 Task: Look for space in Amherst Center, United States from 8th August, 2023 to 15th August, 2023 for 9 adults in price range Rs.10000 to Rs.14000. Place can be shared room with 5 bedrooms having 9 beds and 5 bathrooms. Property type can be house, flat, guest house. Amenities needed are: wifi, TV, free parkinig on premises, gym, breakfast. Booking option can be shelf check-in. Required host language is English.
Action: Mouse moved to (464, 94)
Screenshot: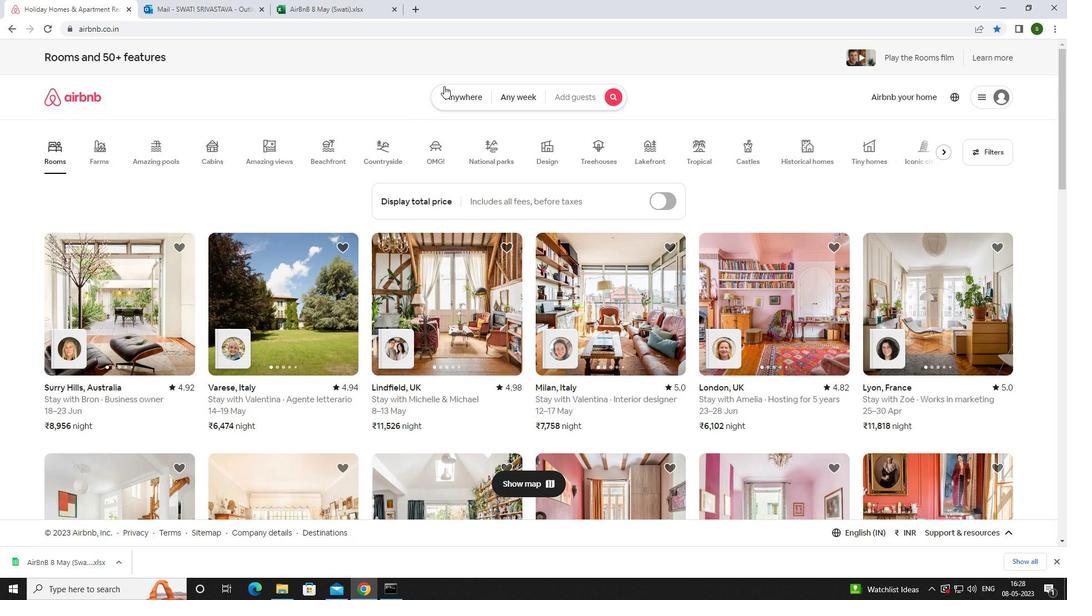 
Action: Mouse pressed left at (464, 94)
Screenshot: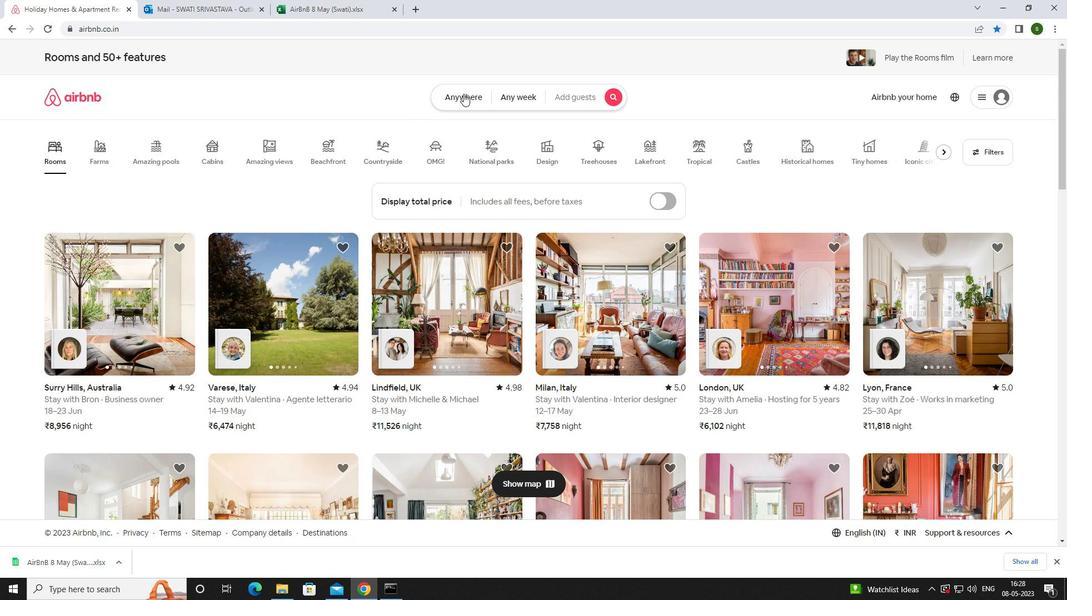 
Action: Mouse moved to (367, 136)
Screenshot: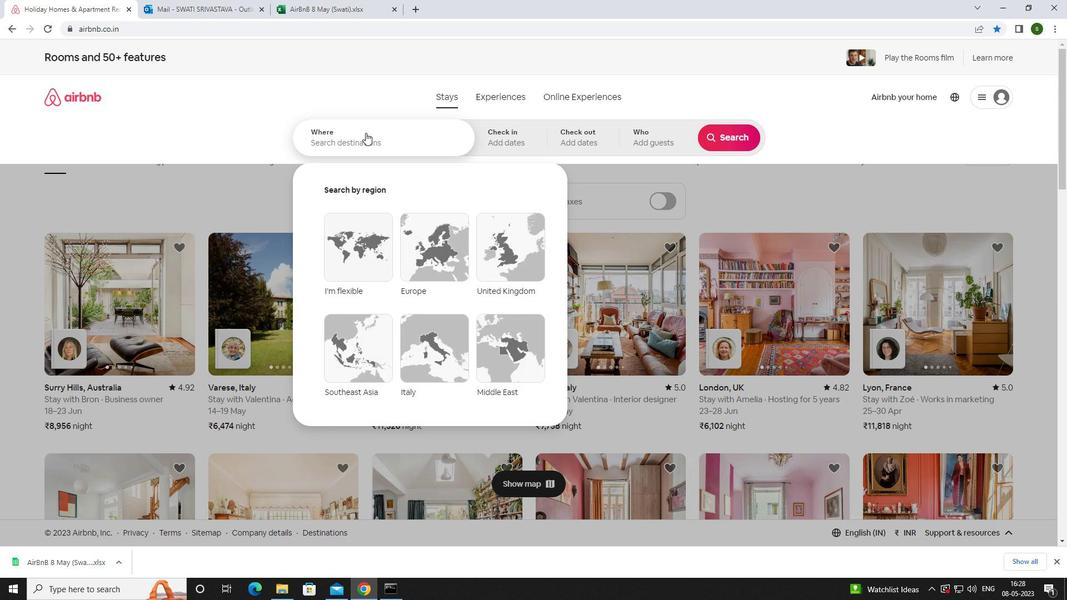 
Action: Mouse pressed left at (367, 136)
Screenshot: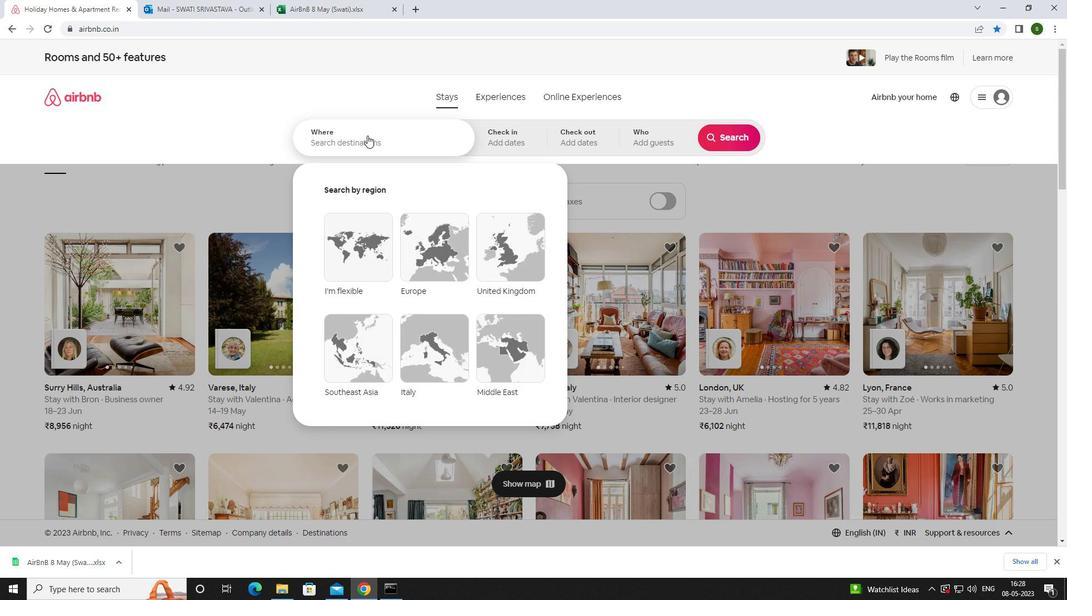 
Action: Key pressed <Key.caps_lock>a<Key.caps_lock>mherst<Key.space><Key.caps_lock>c<Key.caps_lock>enter,<Key.space><Key.caps_lock>u<Key.caps_lock>nited<Key.space><Key.caps_lock>s<Key.caps_lock>tates<Key.enter>
Screenshot: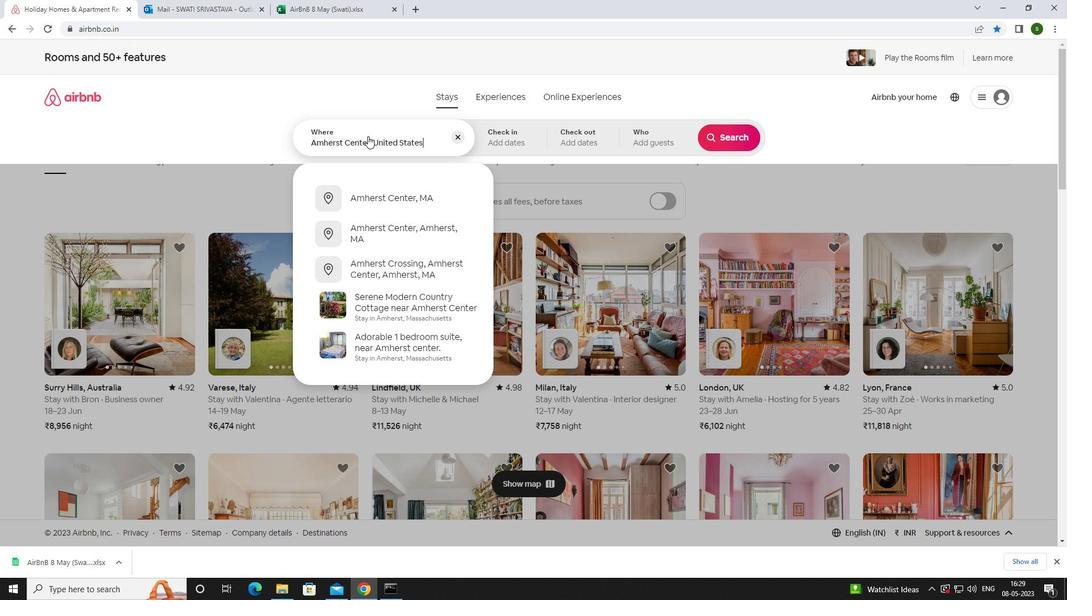 
Action: Mouse moved to (725, 225)
Screenshot: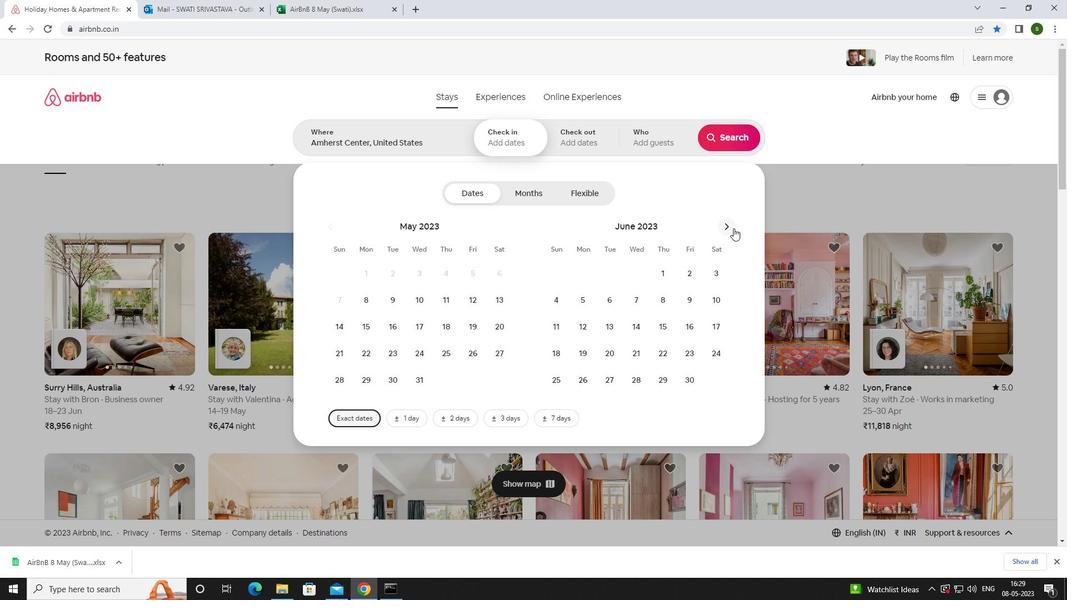 
Action: Mouse pressed left at (725, 225)
Screenshot: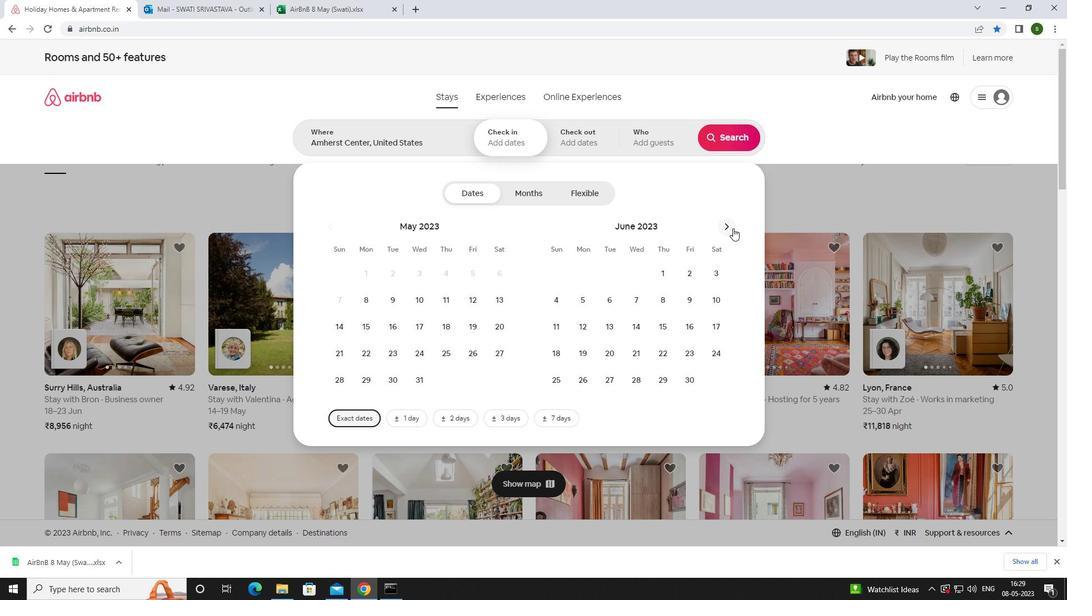
Action: Mouse pressed left at (725, 225)
Screenshot: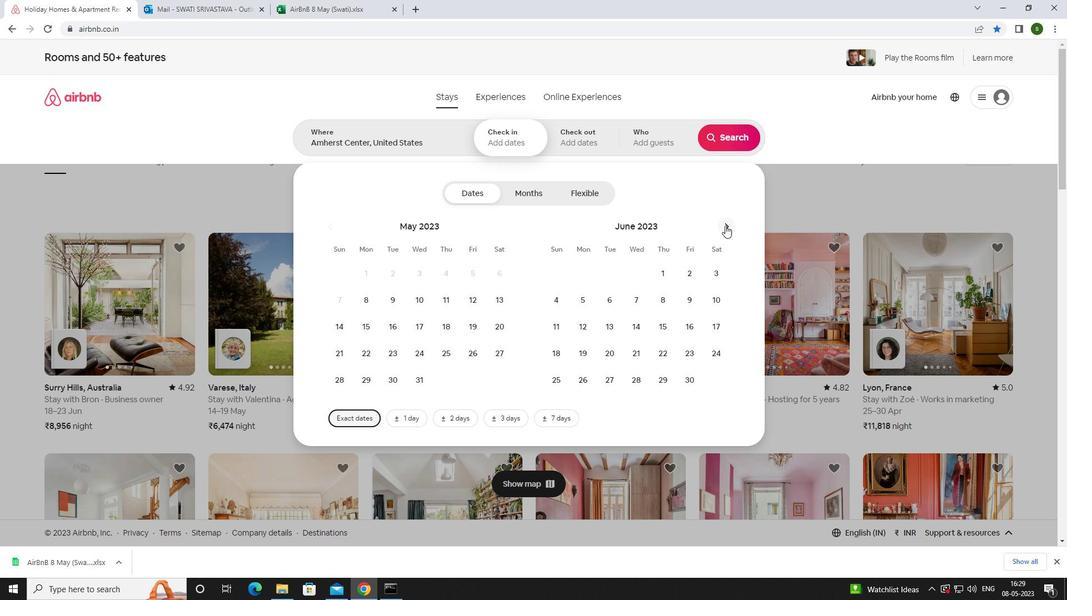 
Action: Mouse pressed left at (725, 225)
Screenshot: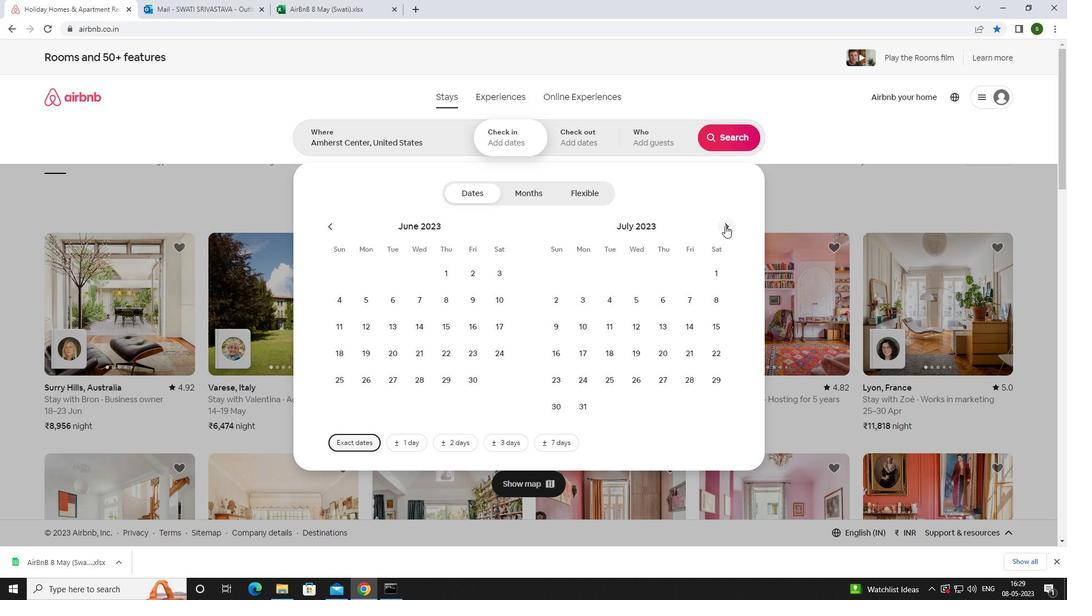 
Action: Mouse moved to (612, 306)
Screenshot: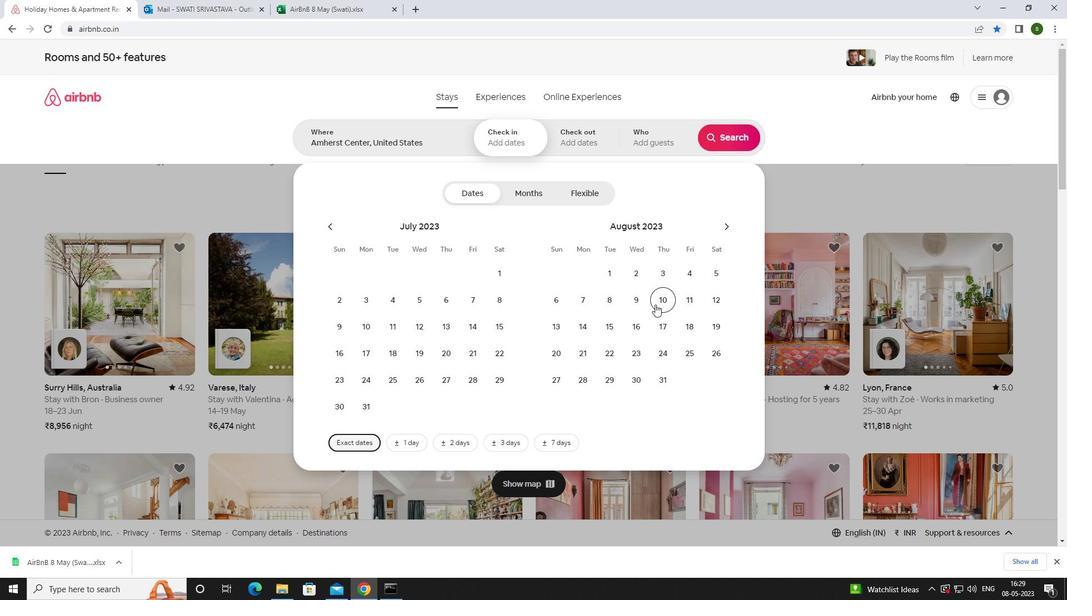 
Action: Mouse pressed left at (612, 306)
Screenshot: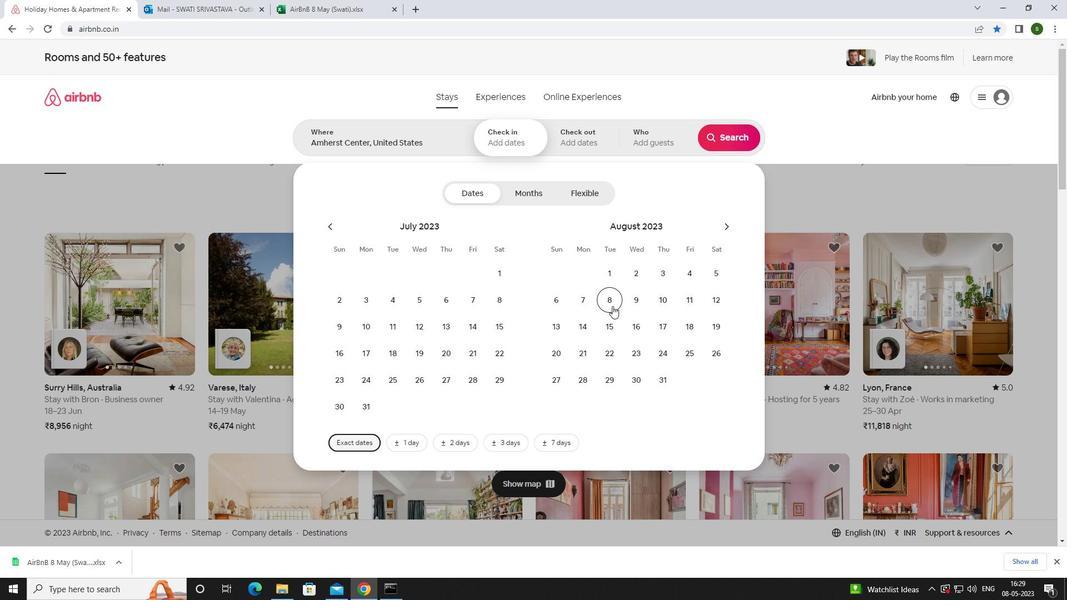 
Action: Mouse moved to (612, 329)
Screenshot: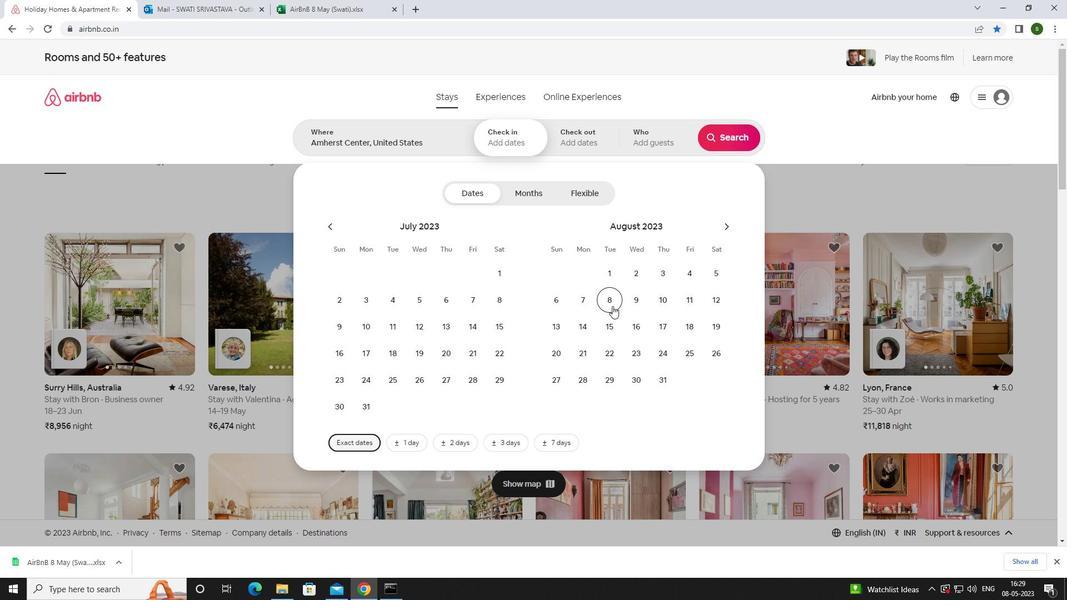 
Action: Mouse pressed left at (612, 329)
Screenshot: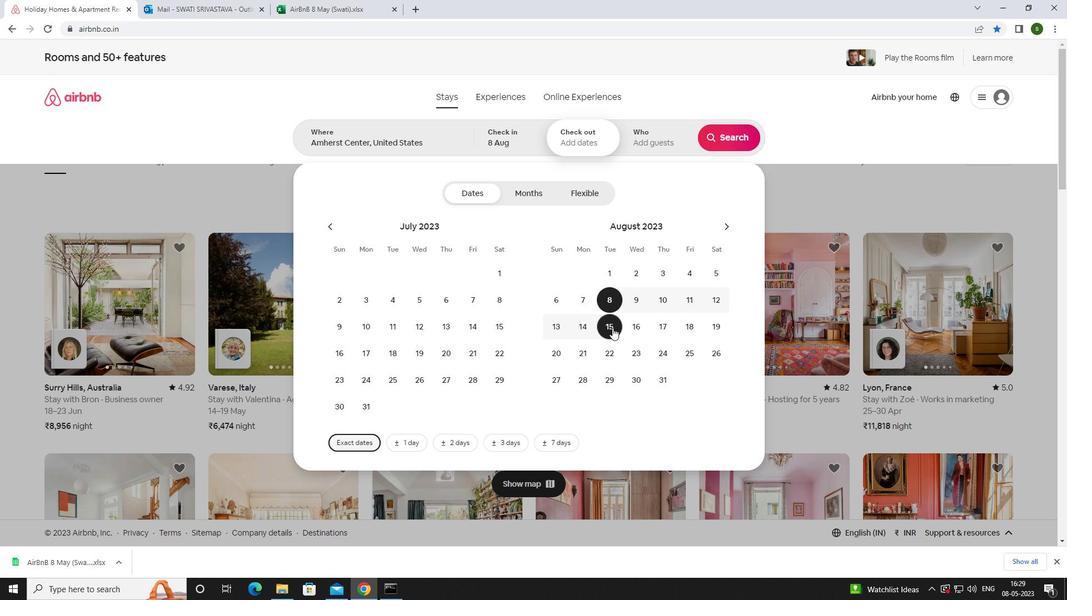 
Action: Mouse moved to (647, 140)
Screenshot: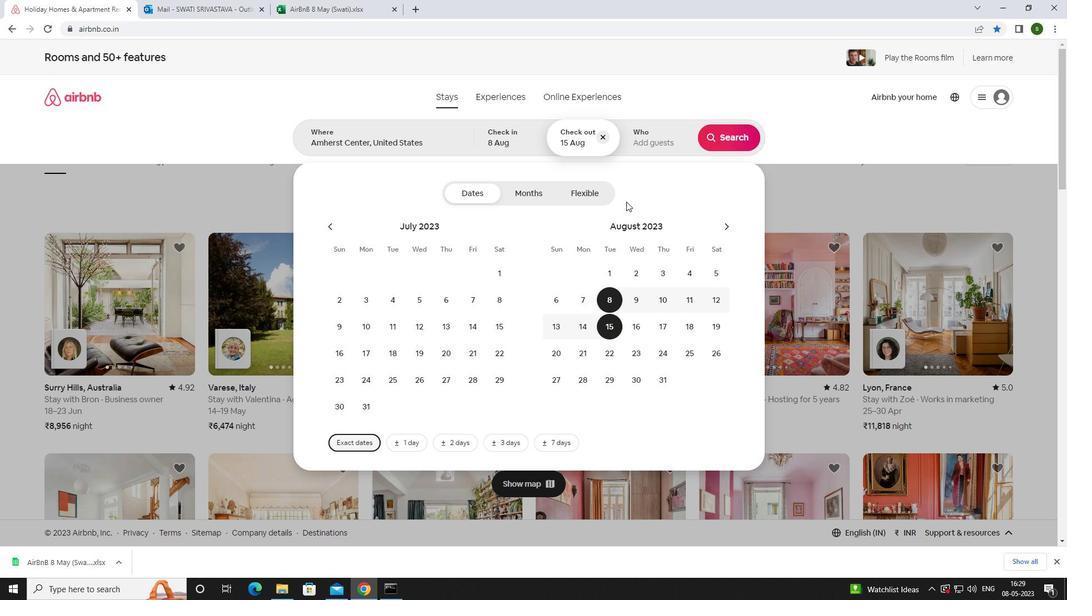 
Action: Mouse pressed left at (647, 140)
Screenshot: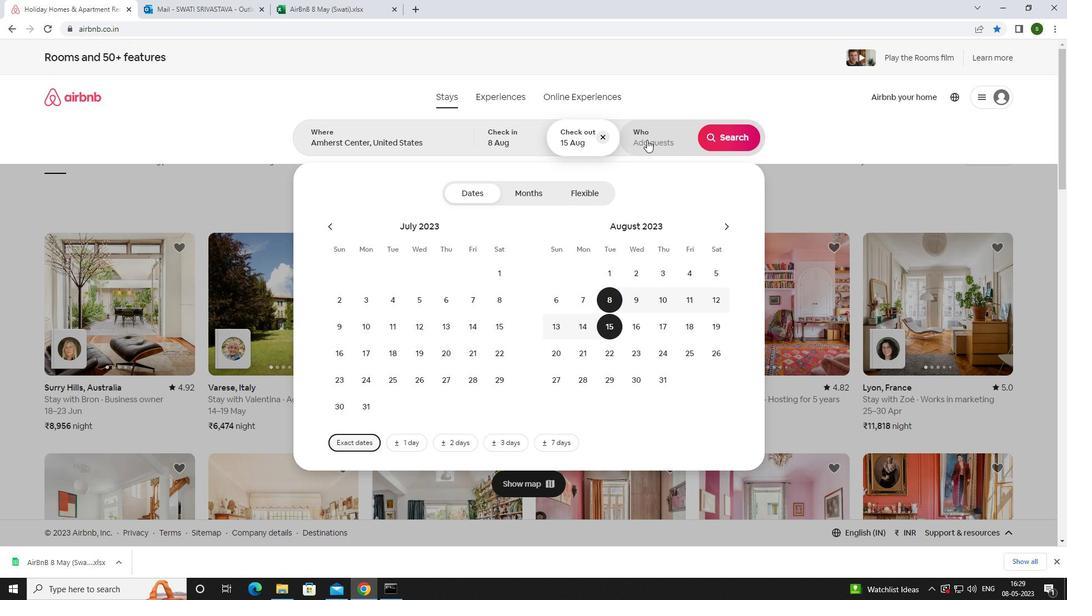 
Action: Mouse moved to (732, 198)
Screenshot: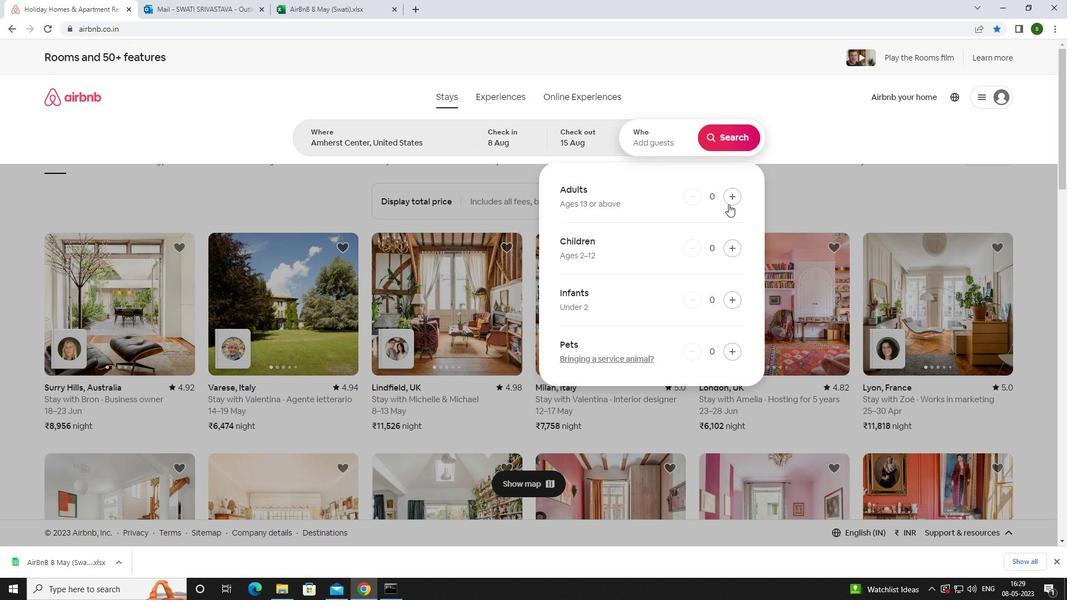 
Action: Mouse pressed left at (732, 198)
Screenshot: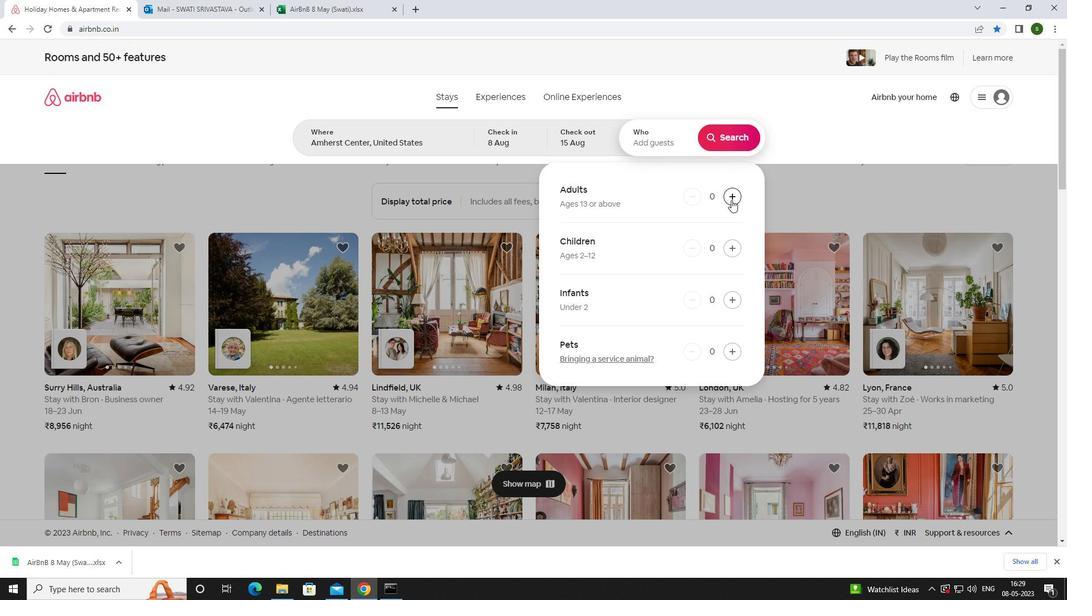 
Action: Mouse pressed left at (732, 198)
Screenshot: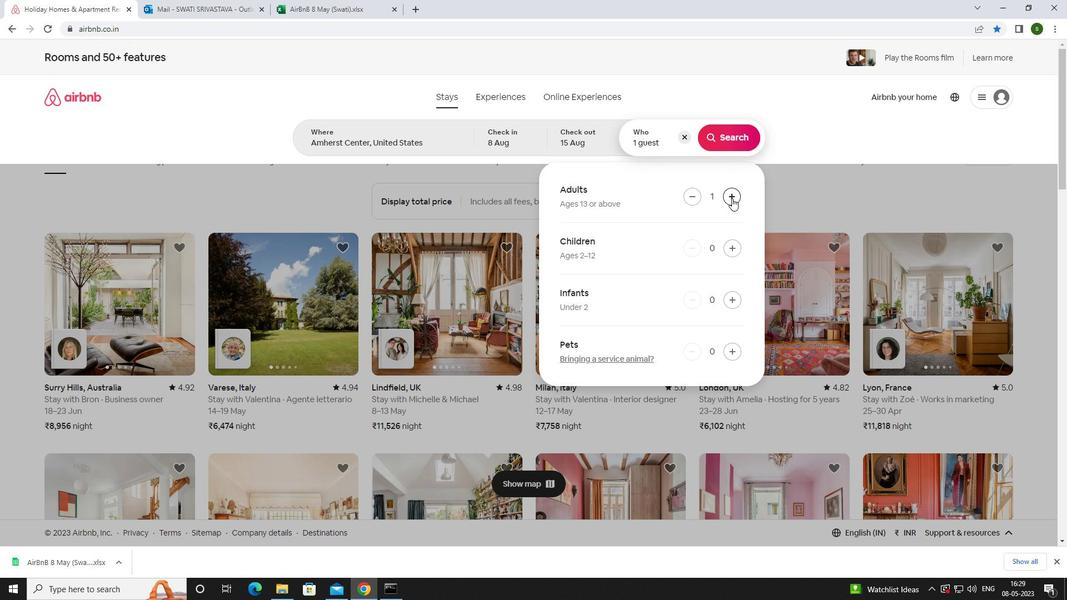
Action: Mouse pressed left at (732, 198)
Screenshot: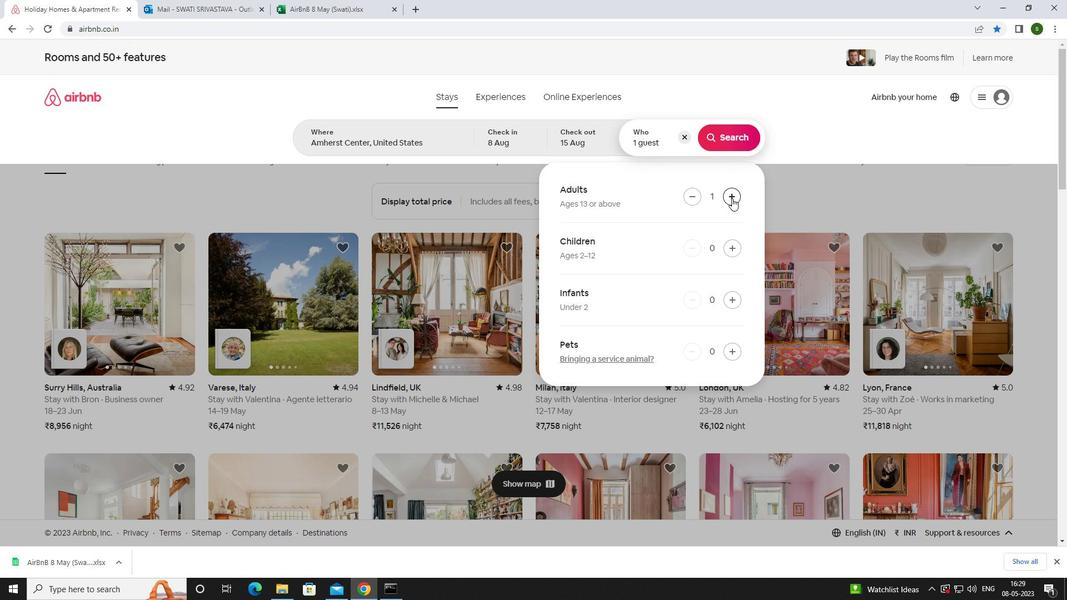 
Action: Mouse pressed left at (732, 198)
Screenshot: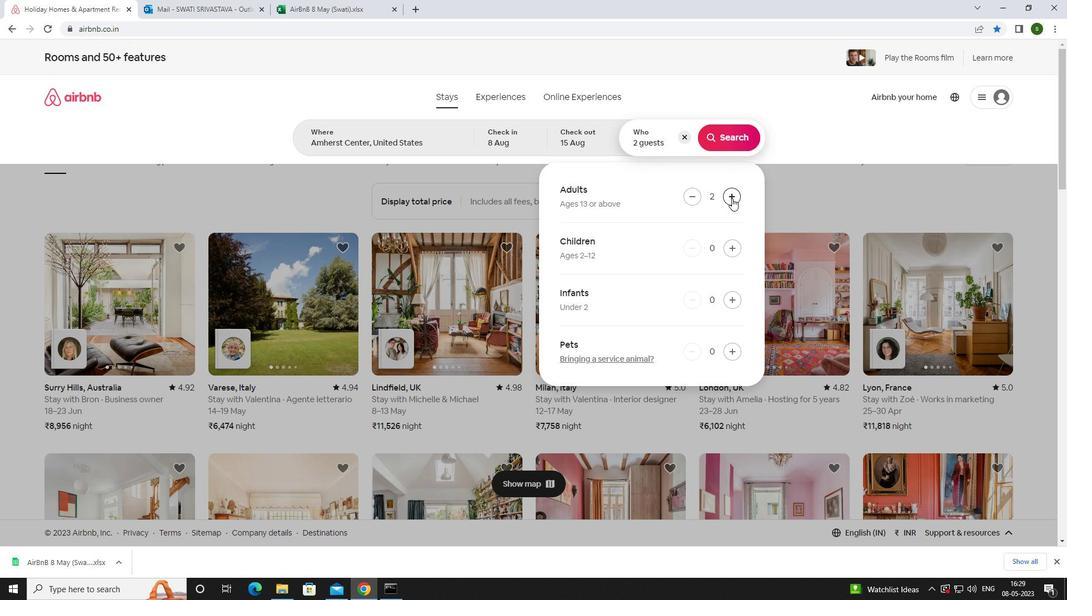 
Action: Mouse pressed left at (732, 198)
Screenshot: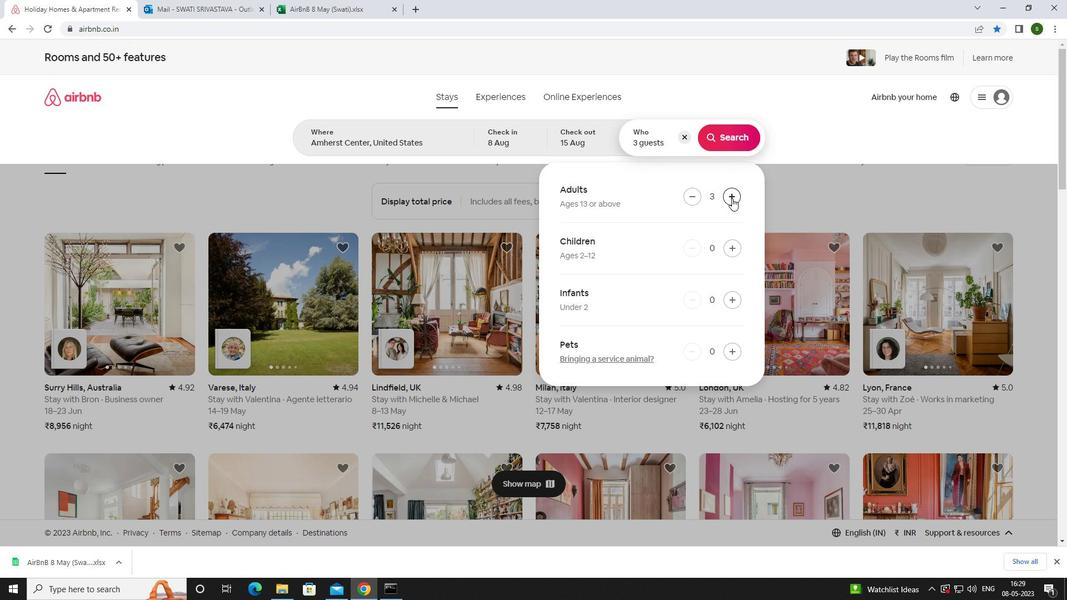 
Action: Mouse pressed left at (732, 198)
Screenshot: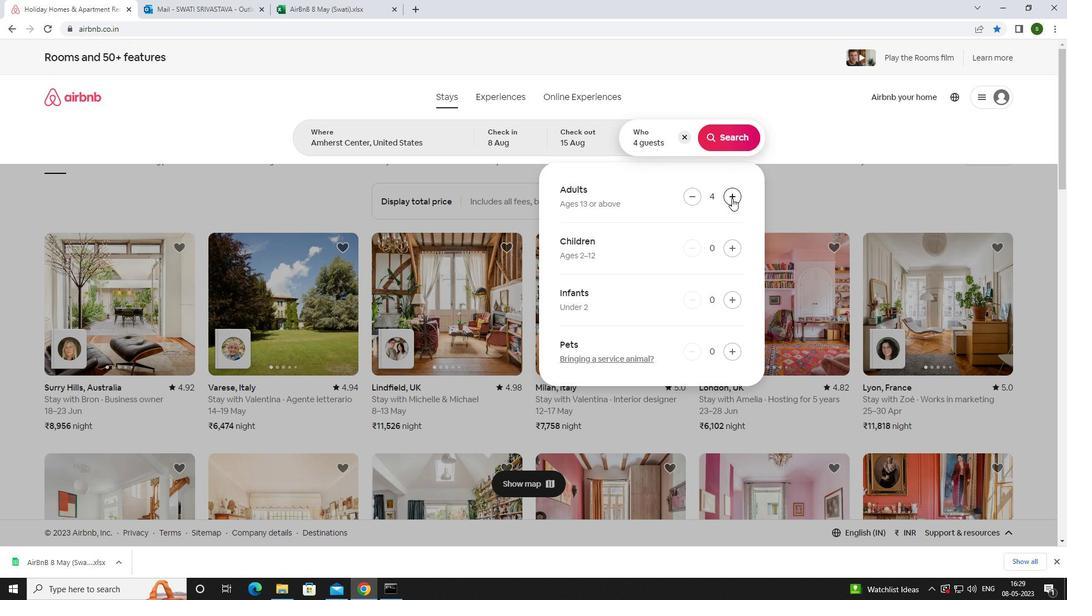 
Action: Mouse pressed left at (732, 198)
Screenshot: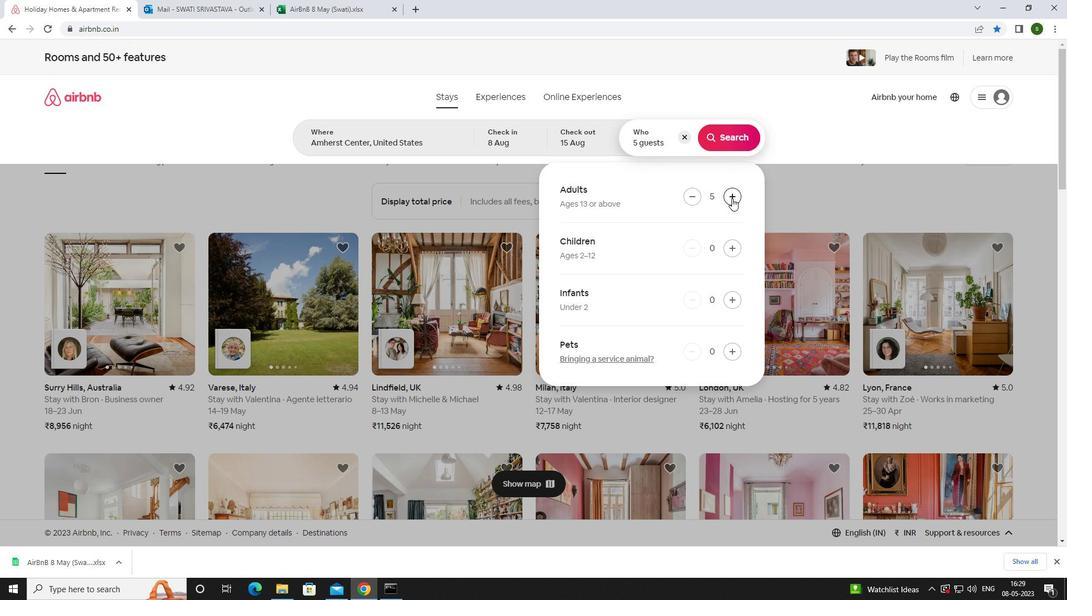 
Action: Mouse pressed left at (732, 198)
Screenshot: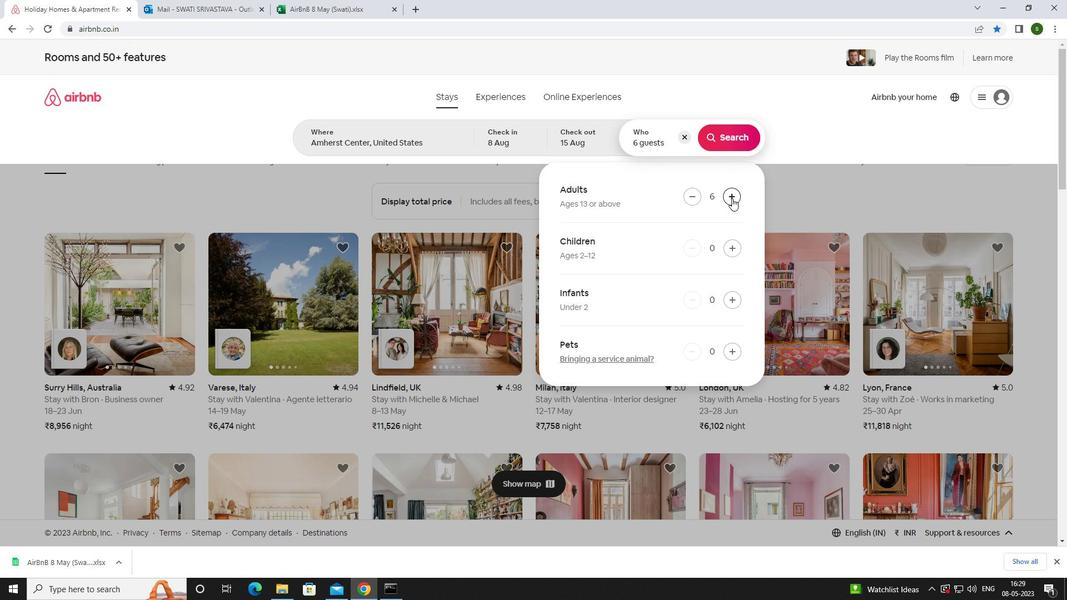 
Action: Mouse pressed left at (732, 198)
Screenshot: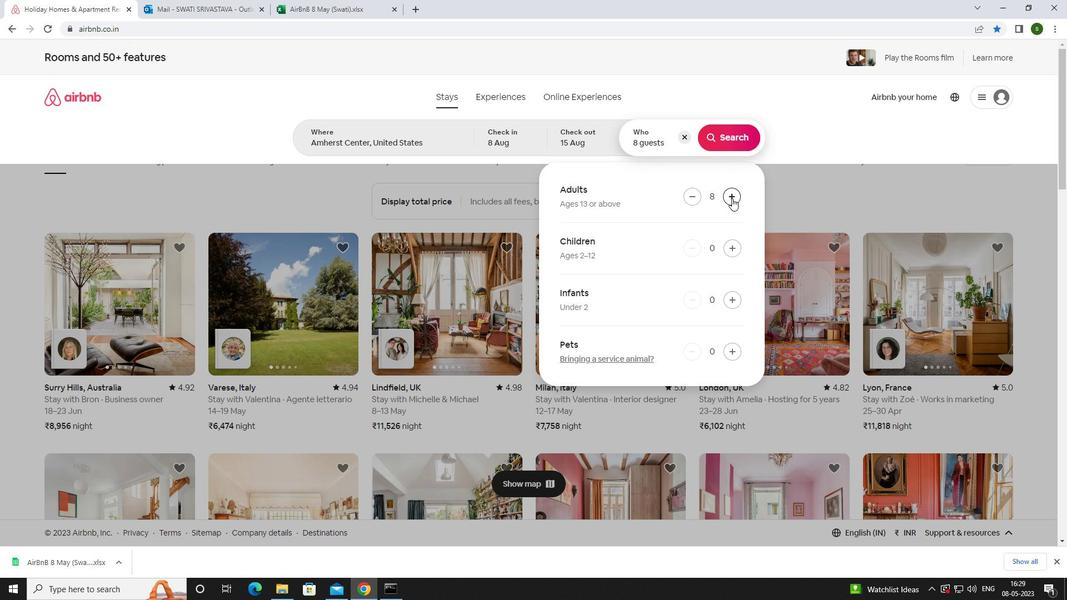 
Action: Mouse moved to (720, 131)
Screenshot: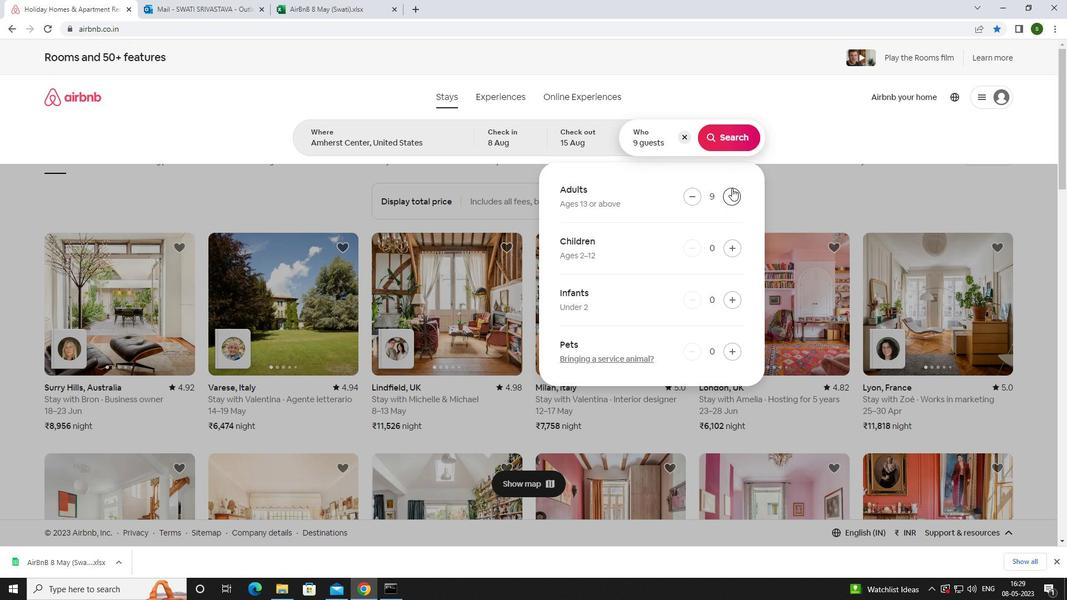 
Action: Mouse pressed left at (720, 131)
Screenshot: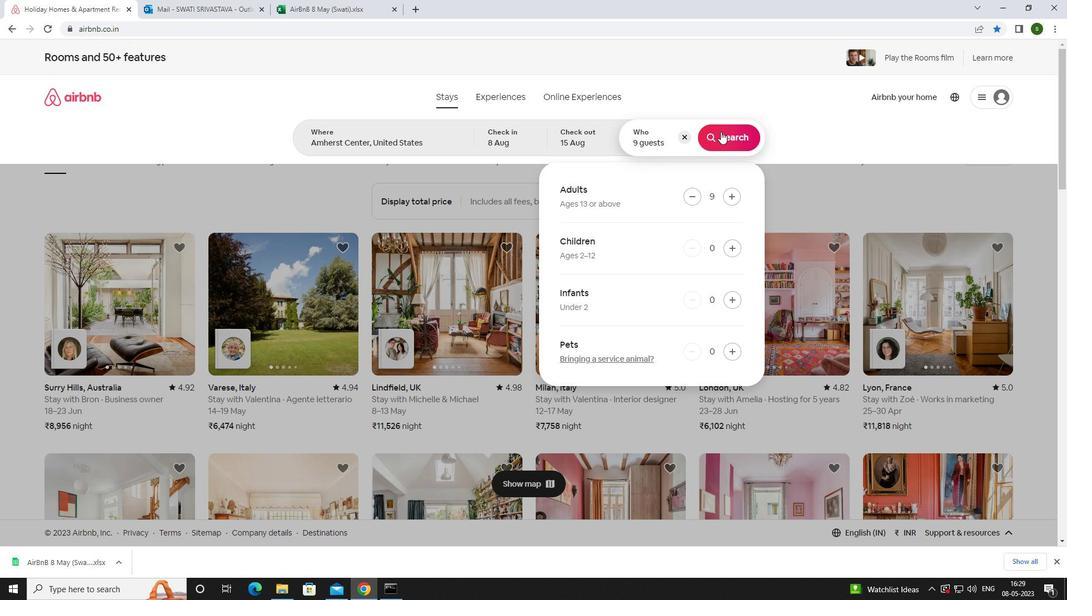 
Action: Mouse moved to (1023, 102)
Screenshot: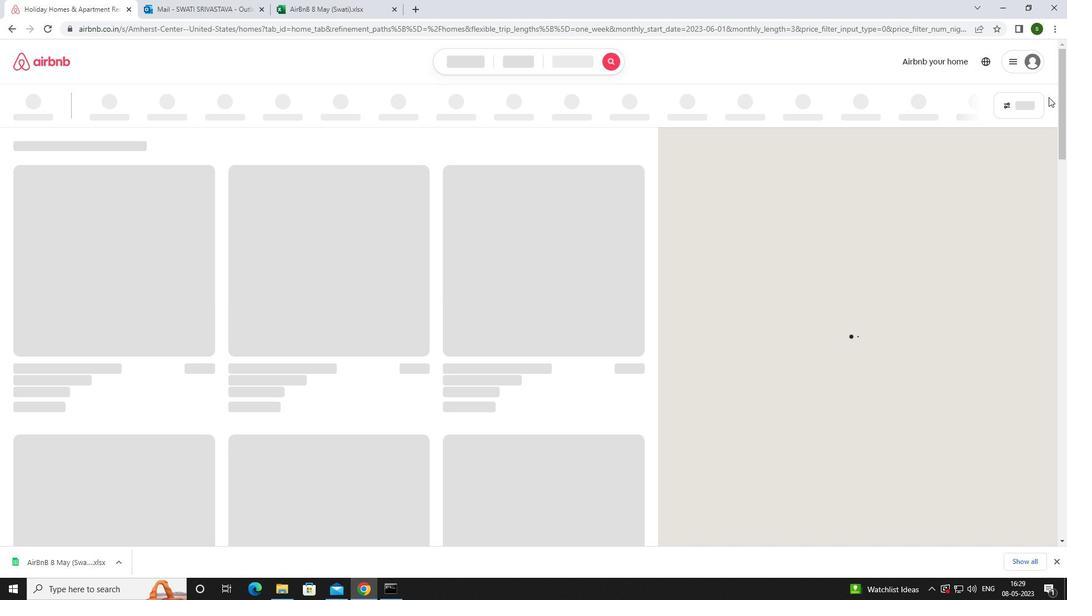 
Action: Mouse pressed left at (1023, 102)
Screenshot: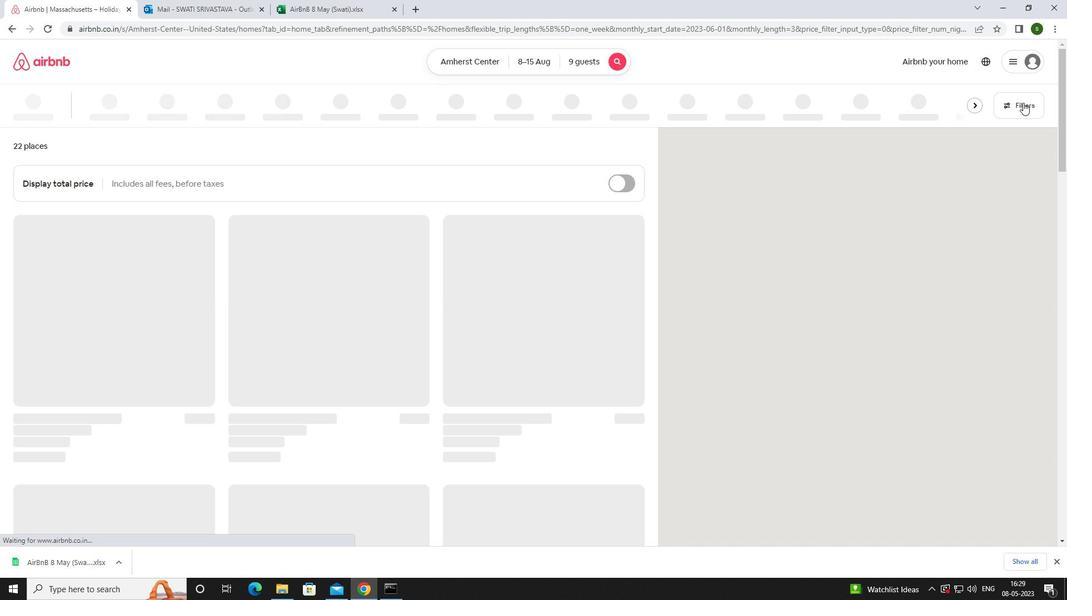 
Action: Mouse moved to (416, 381)
Screenshot: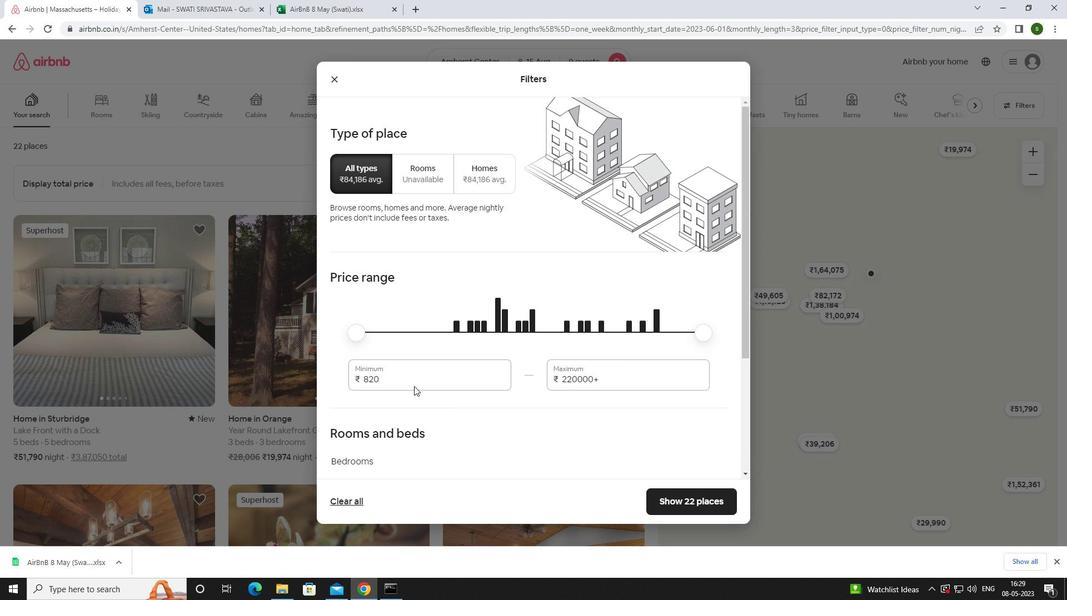 
Action: Mouse pressed left at (416, 381)
Screenshot: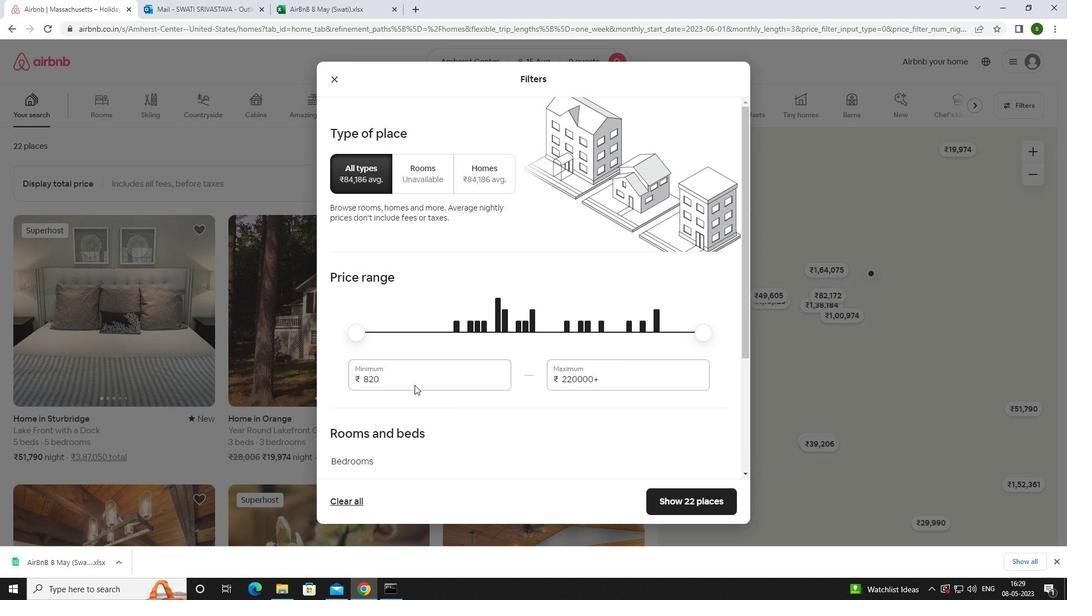 
Action: Mouse moved to (416, 381)
Screenshot: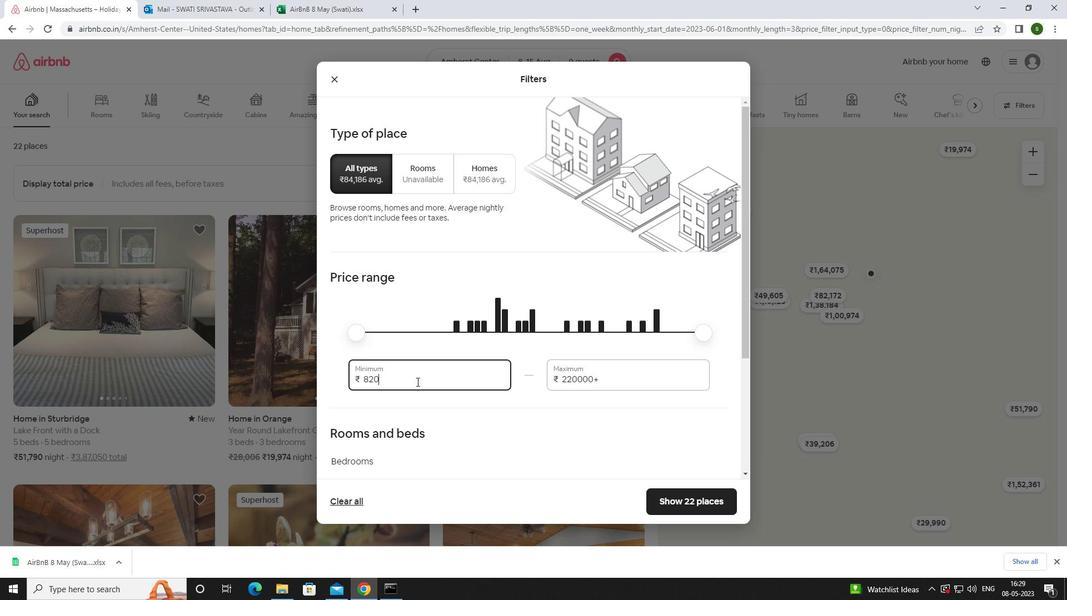 
Action: Key pressed <Key.backspace><Key.backspace><Key.backspace><Key.backspace>10000
Screenshot: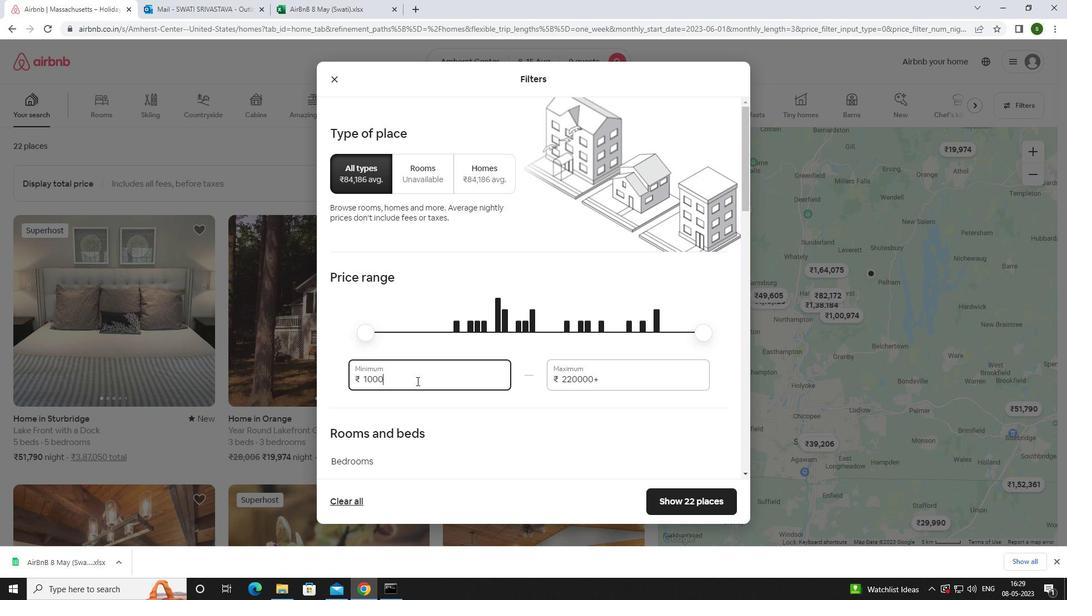 
Action: Mouse moved to (623, 381)
Screenshot: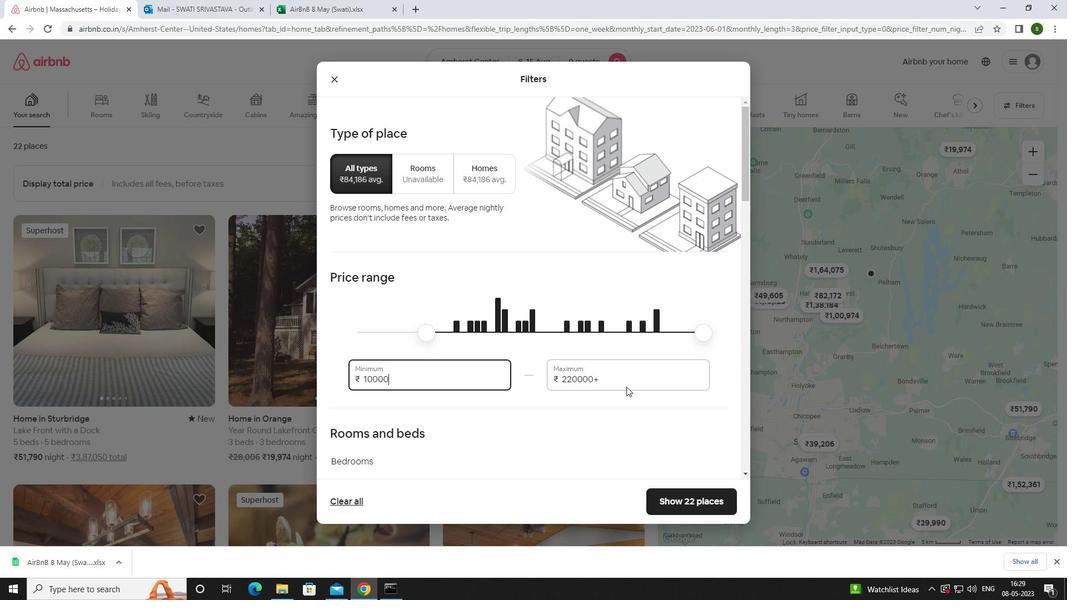 
Action: Mouse pressed left at (623, 381)
Screenshot: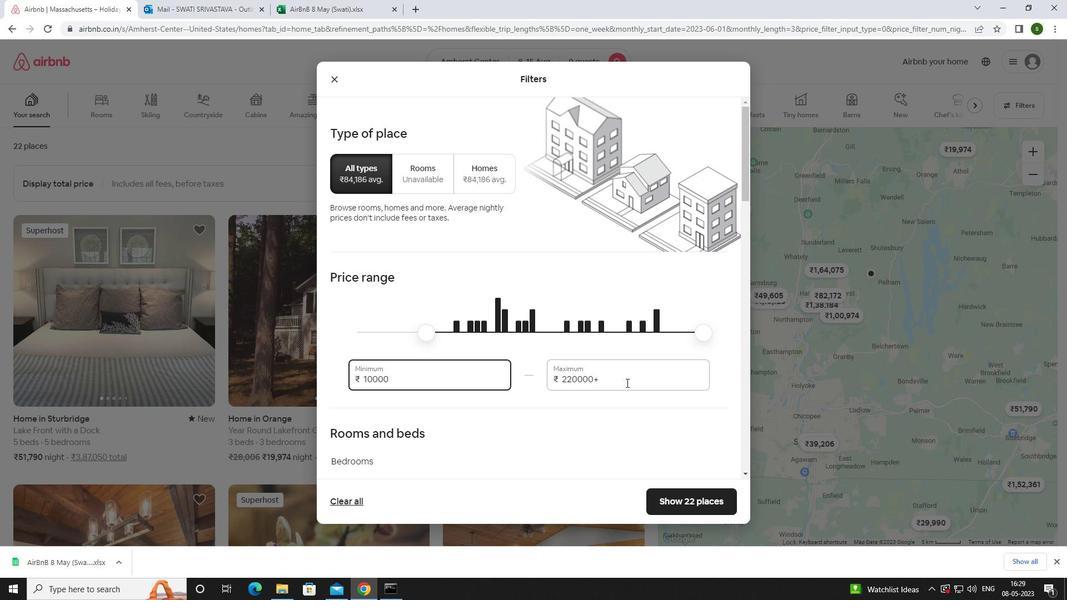 
Action: Mouse moved to (623, 381)
Screenshot: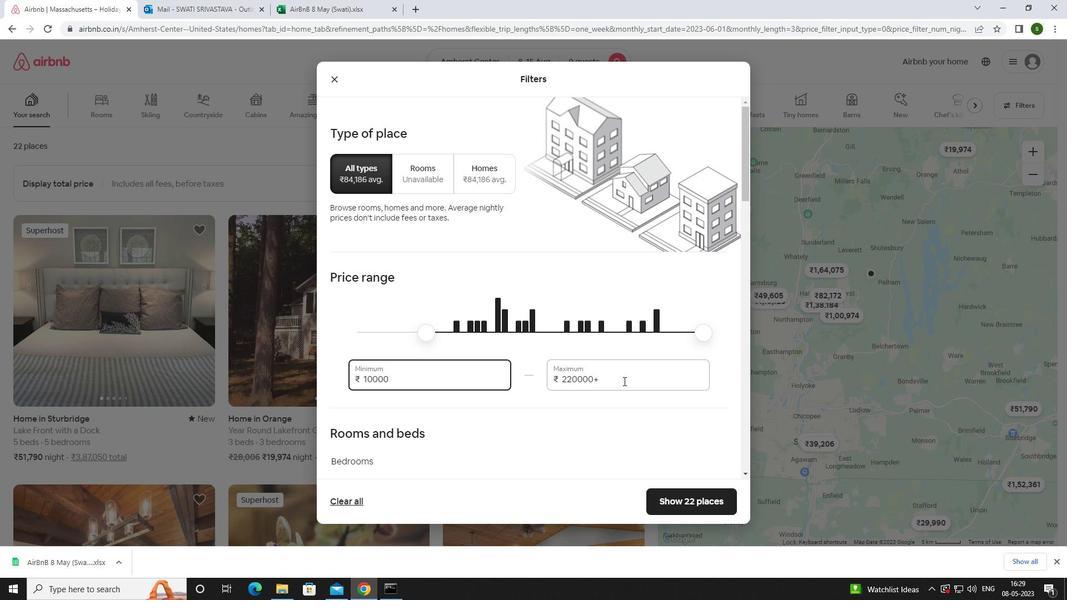 
Action: Key pressed <Key.backspace><Key.backspace><Key.backspace><Key.backspace><Key.backspace><Key.backspace><Key.backspace><Key.backspace><Key.backspace><Key.backspace><Key.backspace><Key.backspace>14000
Screenshot: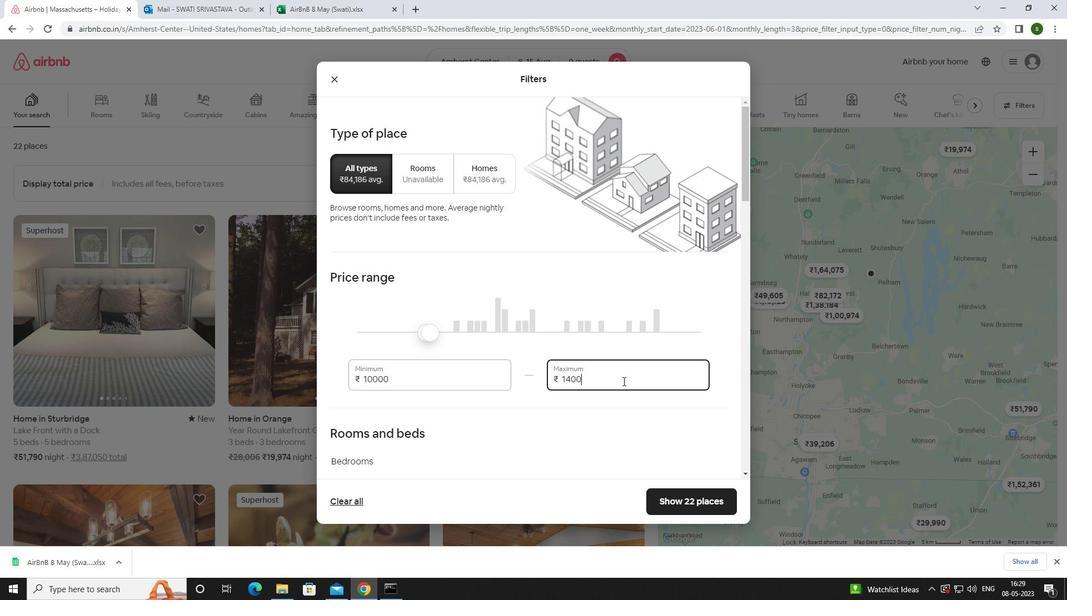 
Action: Mouse moved to (548, 326)
Screenshot: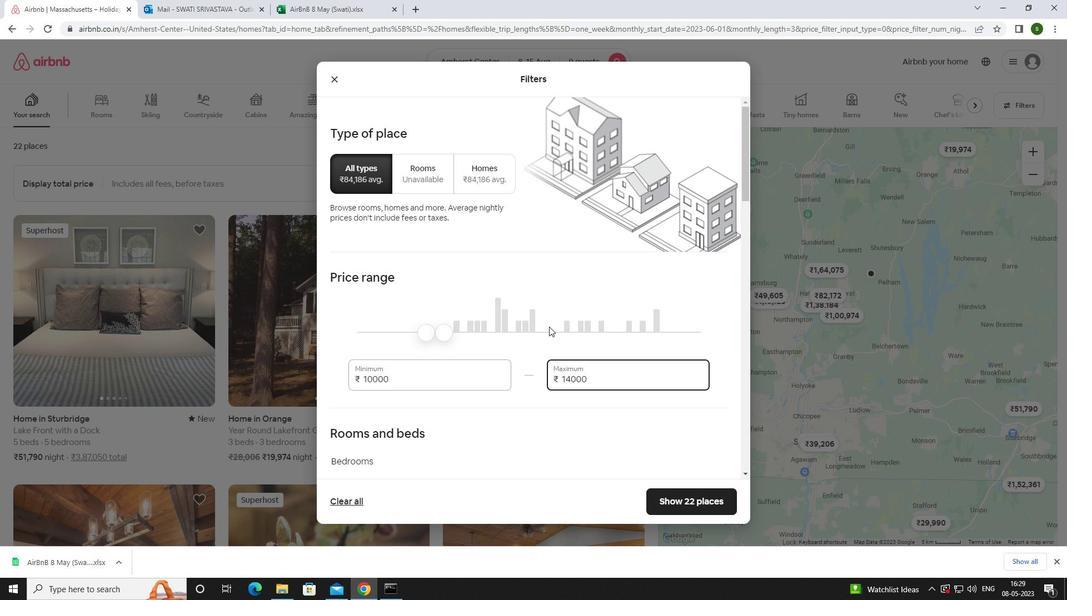 
Action: Mouse scrolled (548, 326) with delta (0, 0)
Screenshot: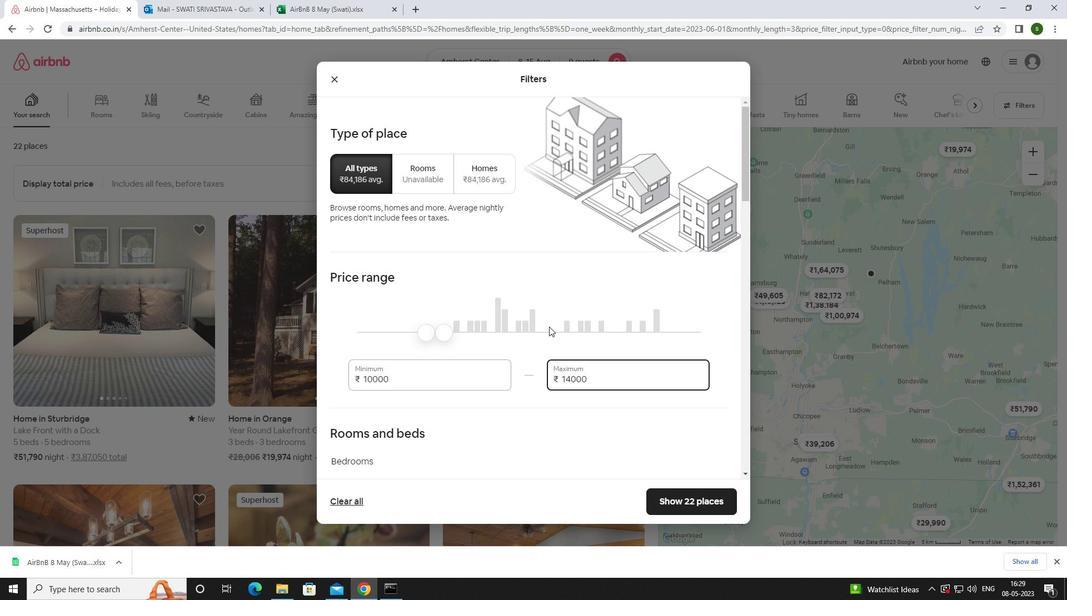 
Action: Mouse moved to (547, 326)
Screenshot: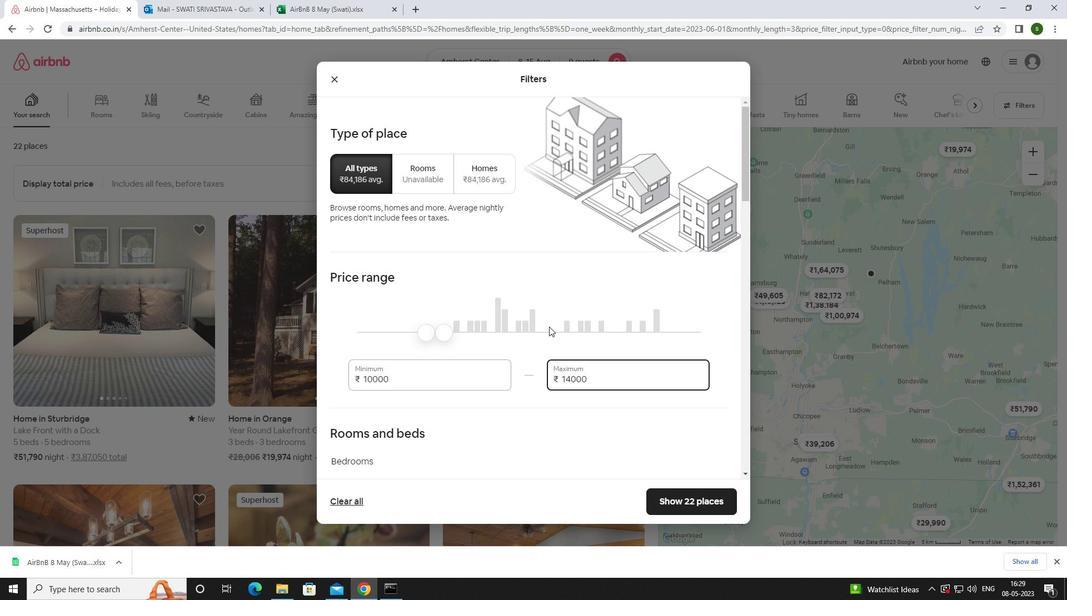 
Action: Mouse scrolled (547, 326) with delta (0, 0)
Screenshot: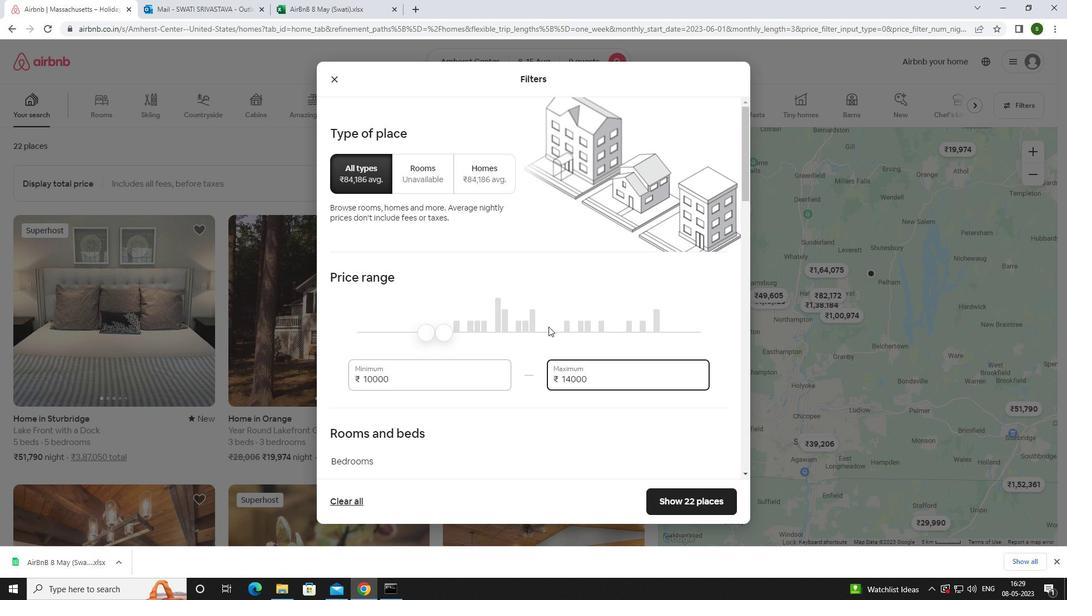 
Action: Mouse scrolled (547, 326) with delta (0, 0)
Screenshot: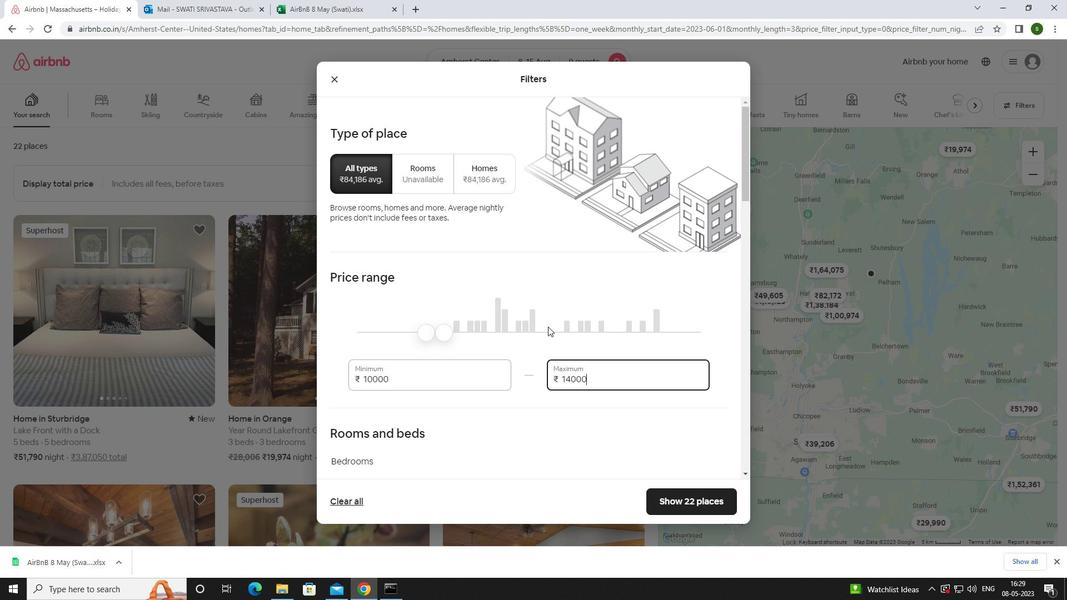 
Action: Mouse moved to (545, 321)
Screenshot: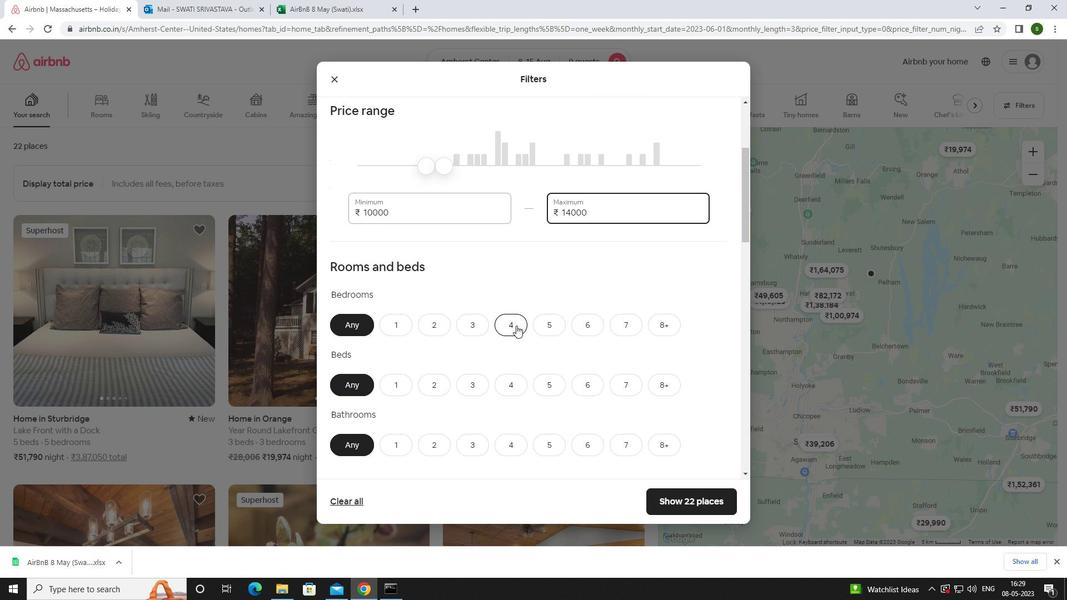 
Action: Mouse pressed left at (545, 321)
Screenshot: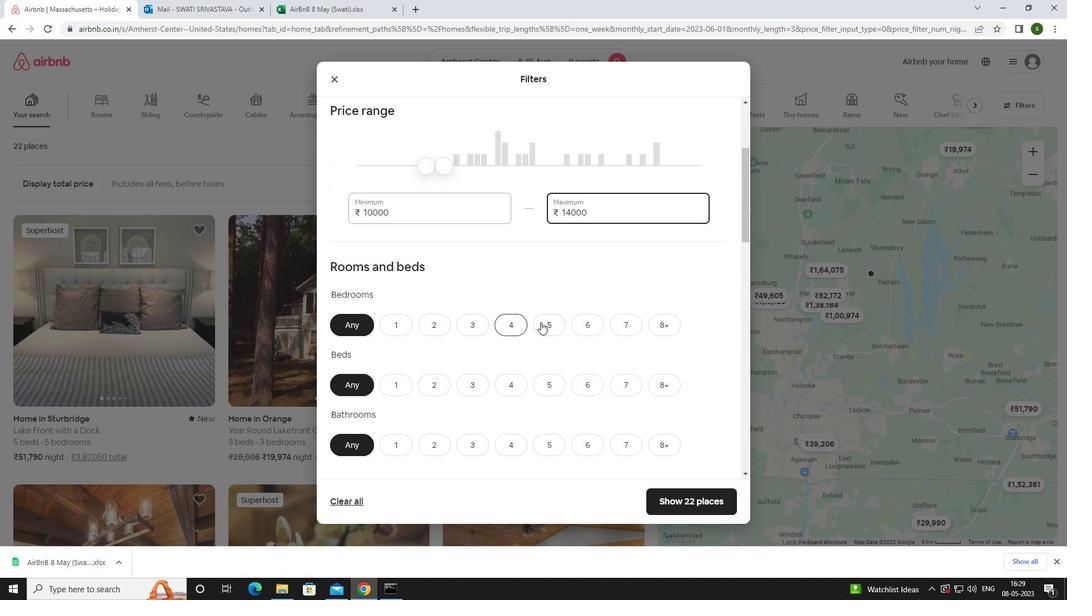 
Action: Mouse moved to (657, 386)
Screenshot: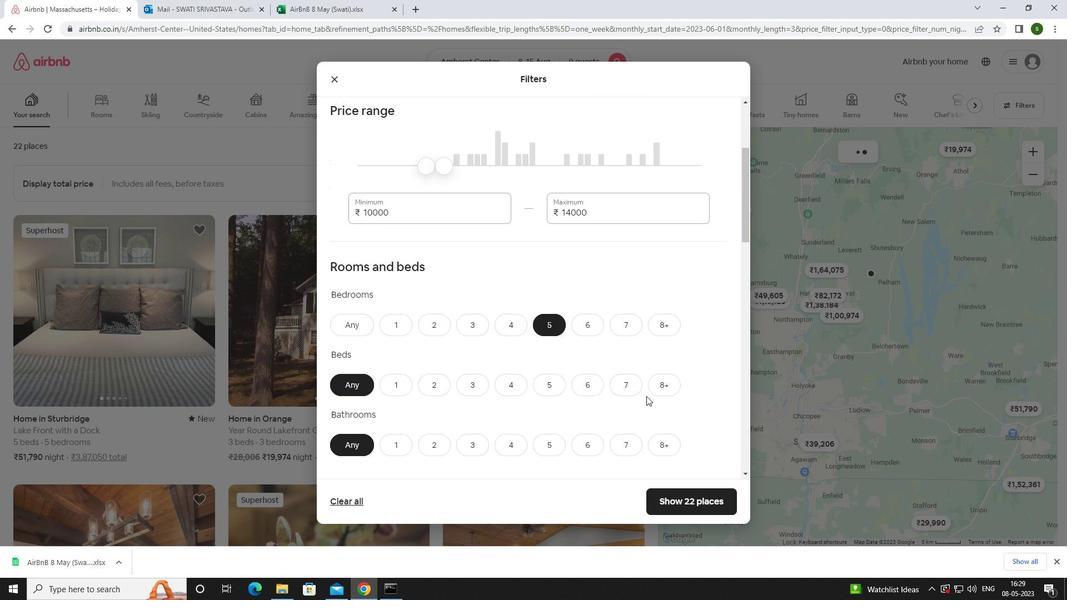 
Action: Mouse pressed left at (657, 386)
Screenshot: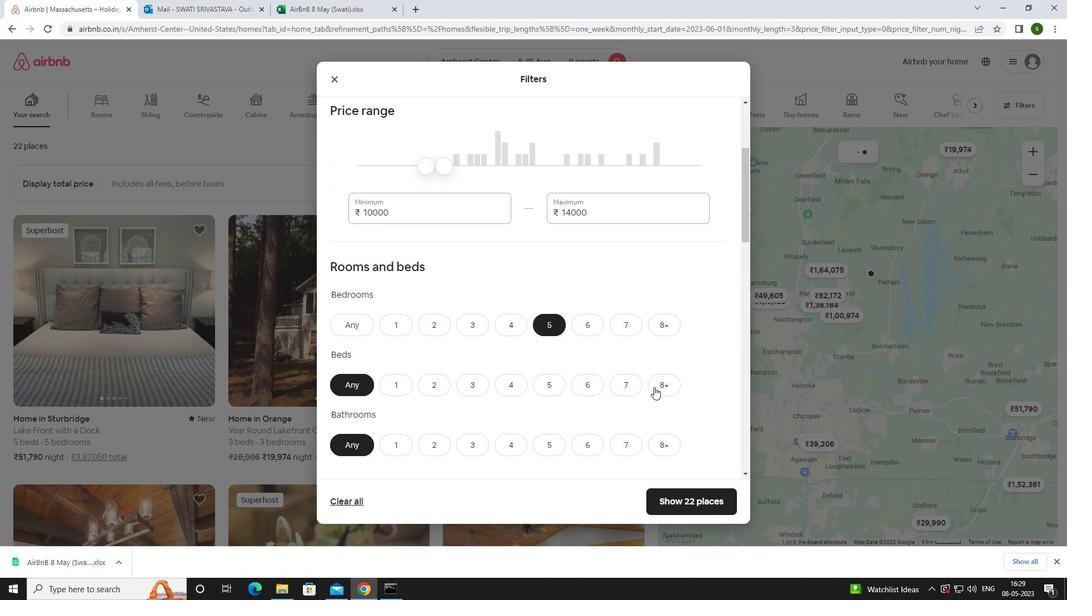 
Action: Mouse moved to (549, 443)
Screenshot: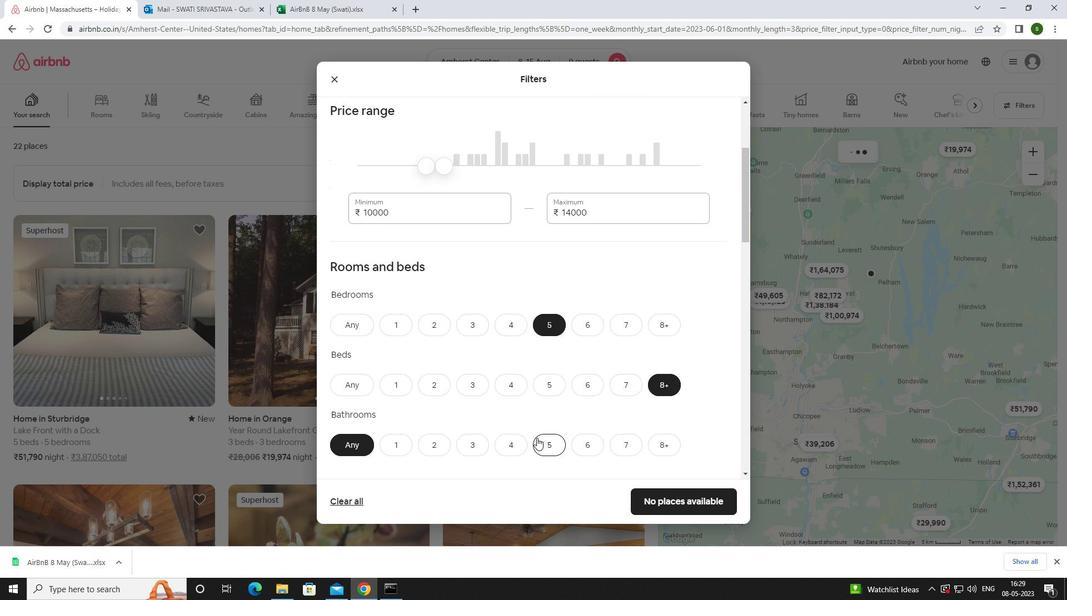 
Action: Mouse pressed left at (549, 443)
Screenshot: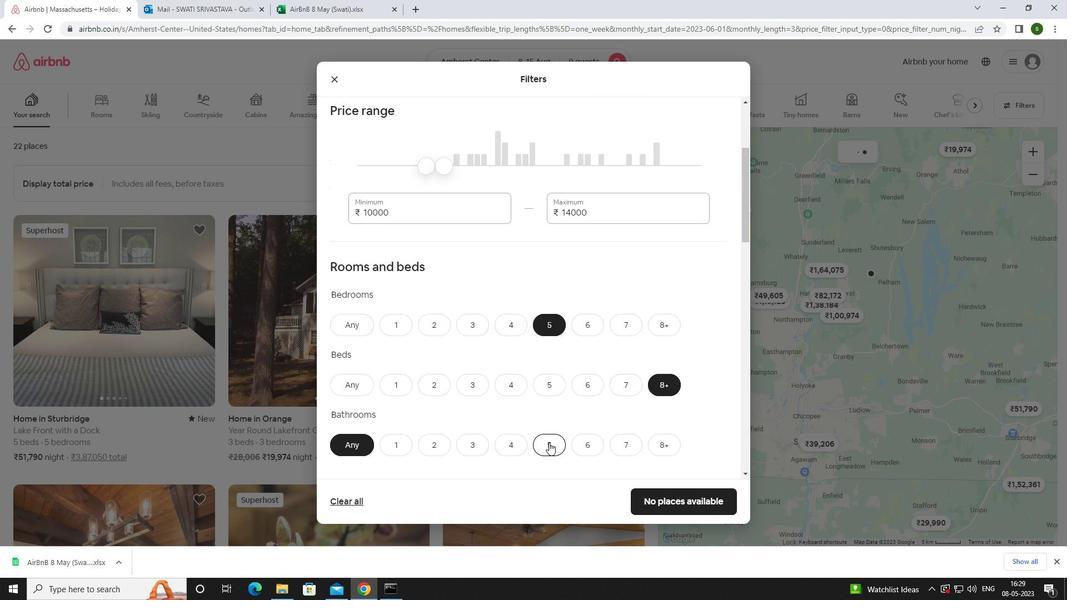 
Action: Mouse scrolled (549, 442) with delta (0, 0)
Screenshot: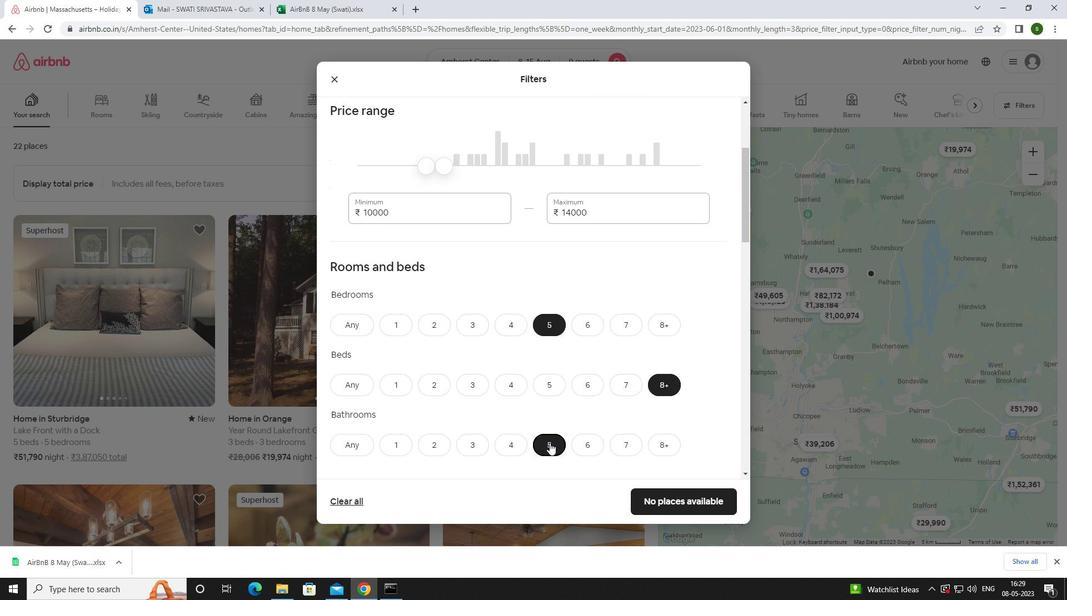
Action: Mouse scrolled (549, 442) with delta (0, 0)
Screenshot: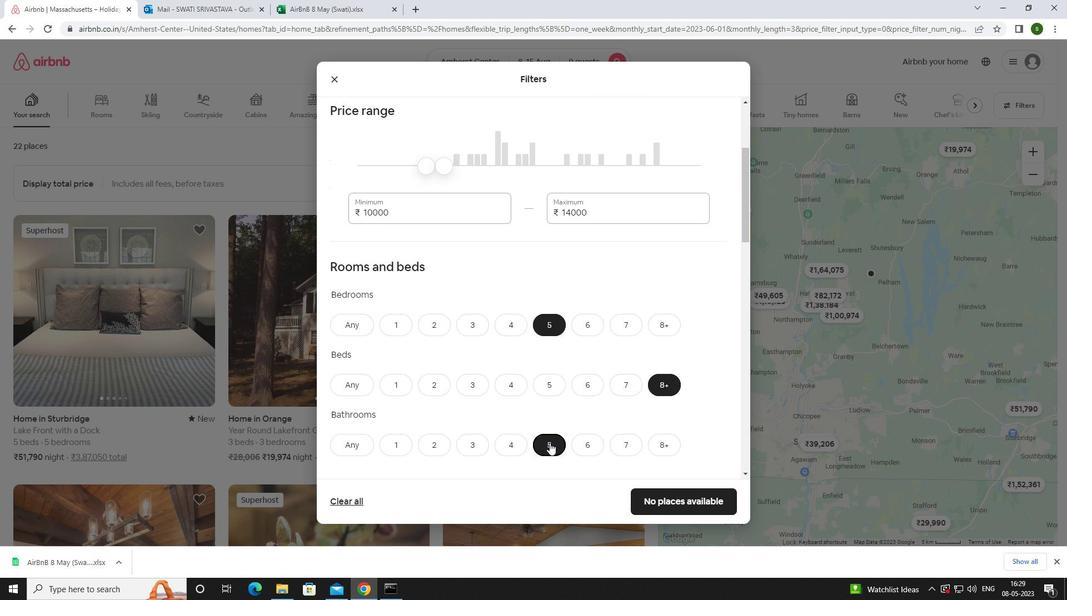 
Action: Mouse moved to (392, 451)
Screenshot: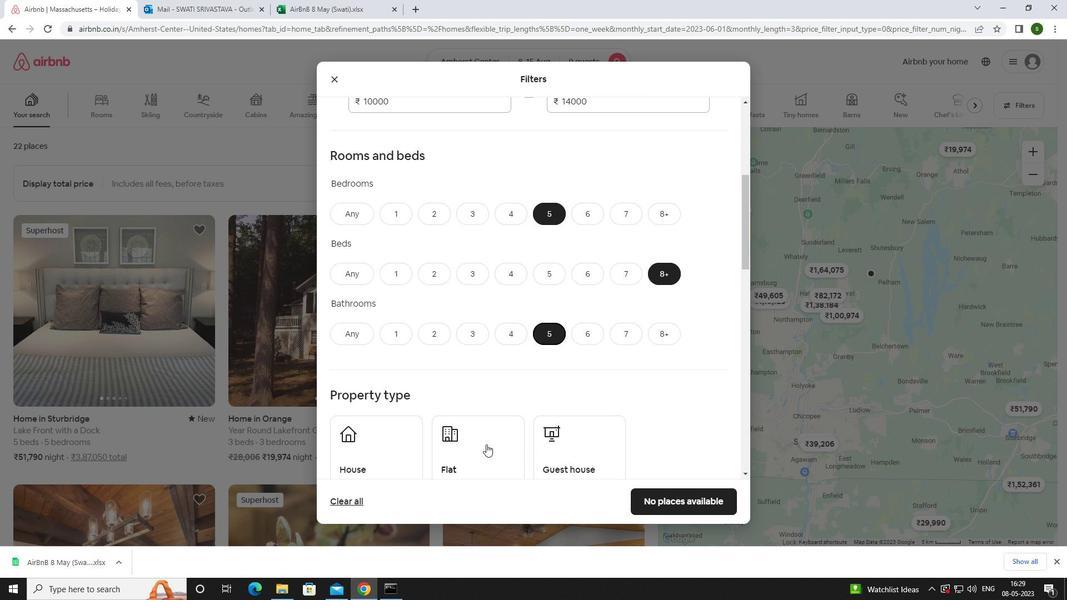 
Action: Mouse pressed left at (392, 451)
Screenshot: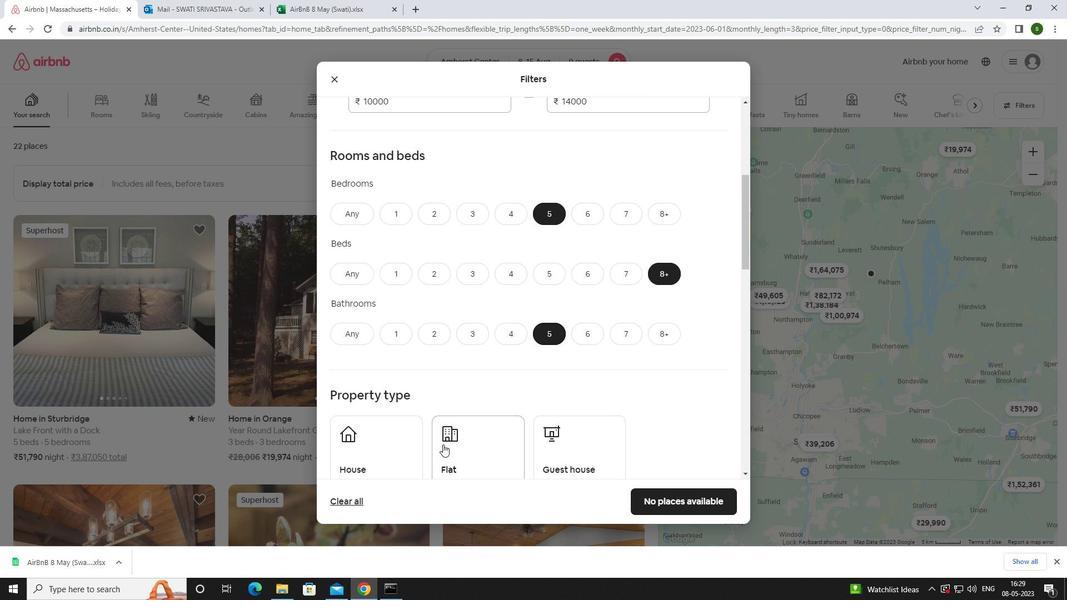 
Action: Mouse moved to (478, 443)
Screenshot: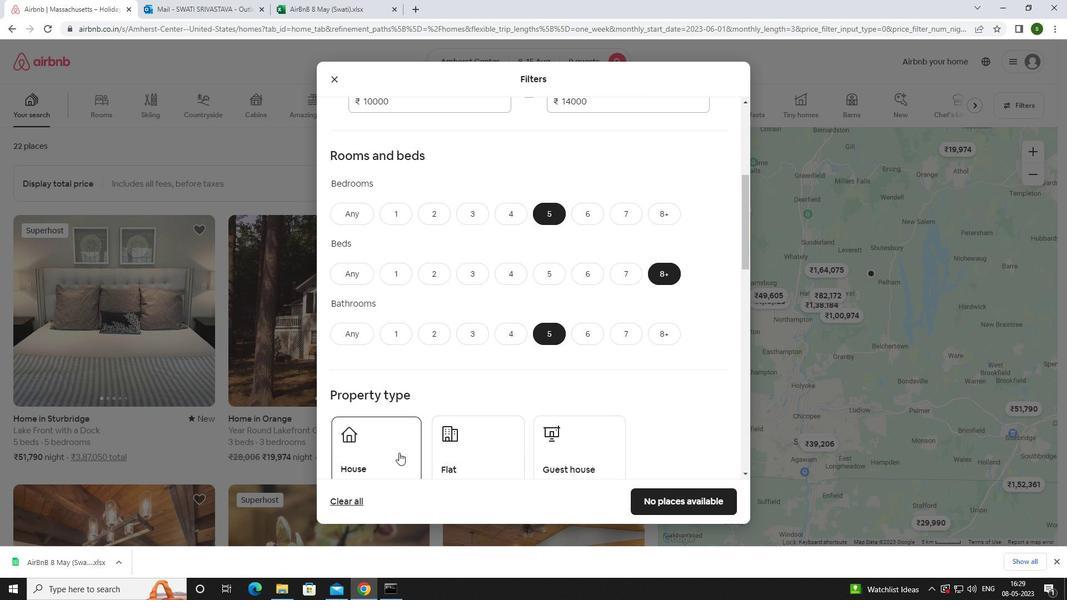
Action: Mouse pressed left at (478, 443)
Screenshot: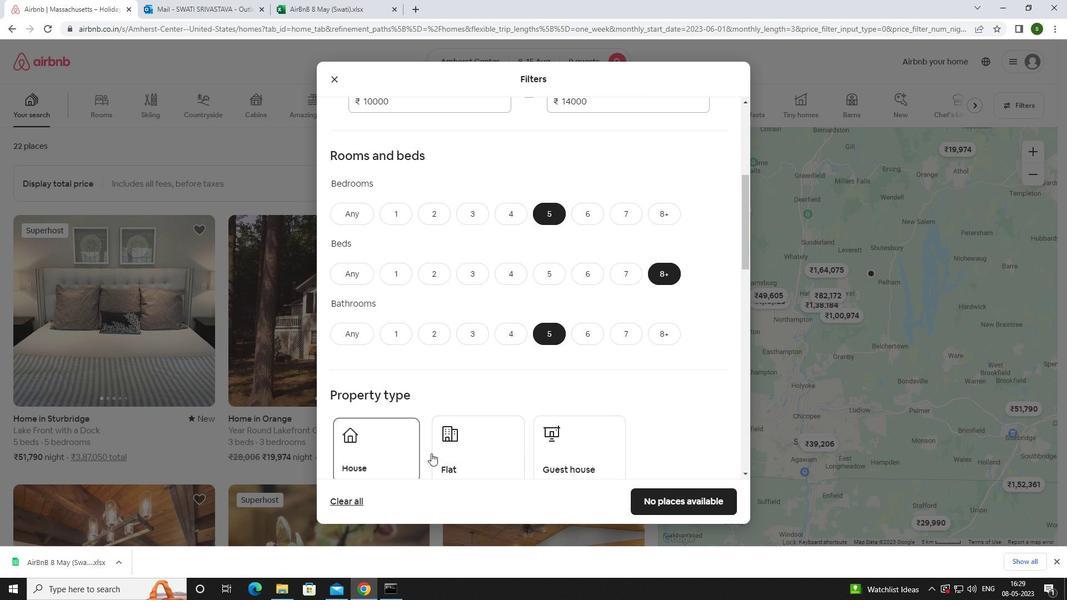 
Action: Mouse moved to (576, 434)
Screenshot: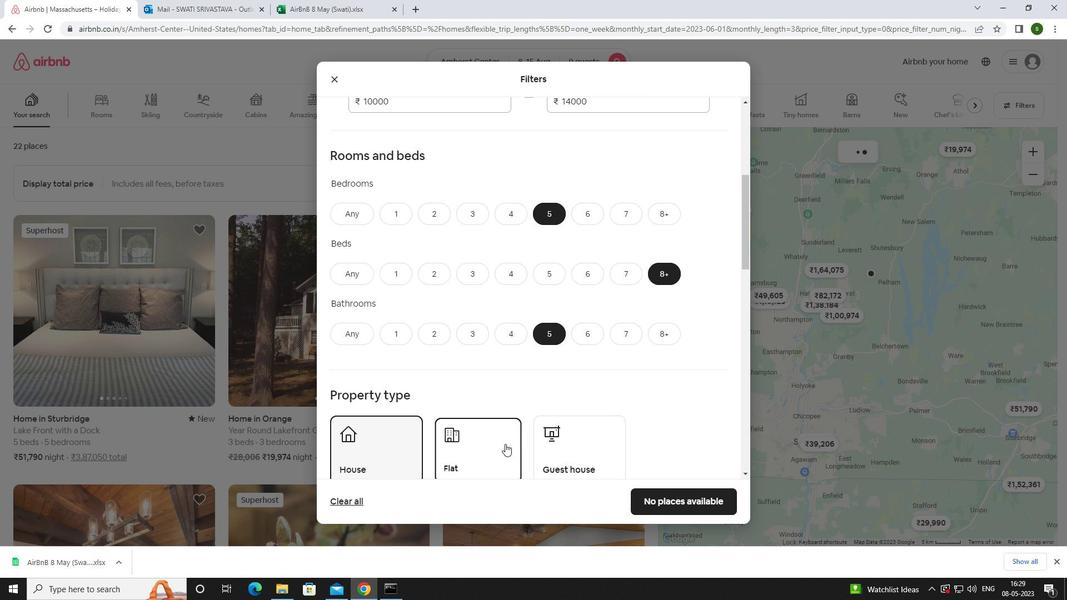 
Action: Mouse pressed left at (576, 434)
Screenshot: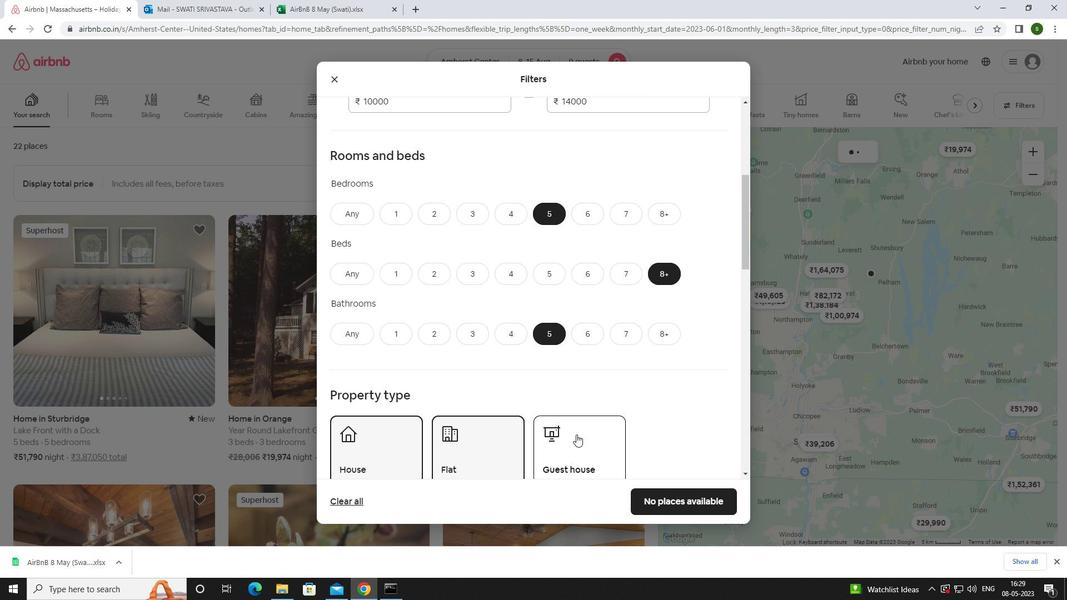 
Action: Mouse moved to (576, 434)
Screenshot: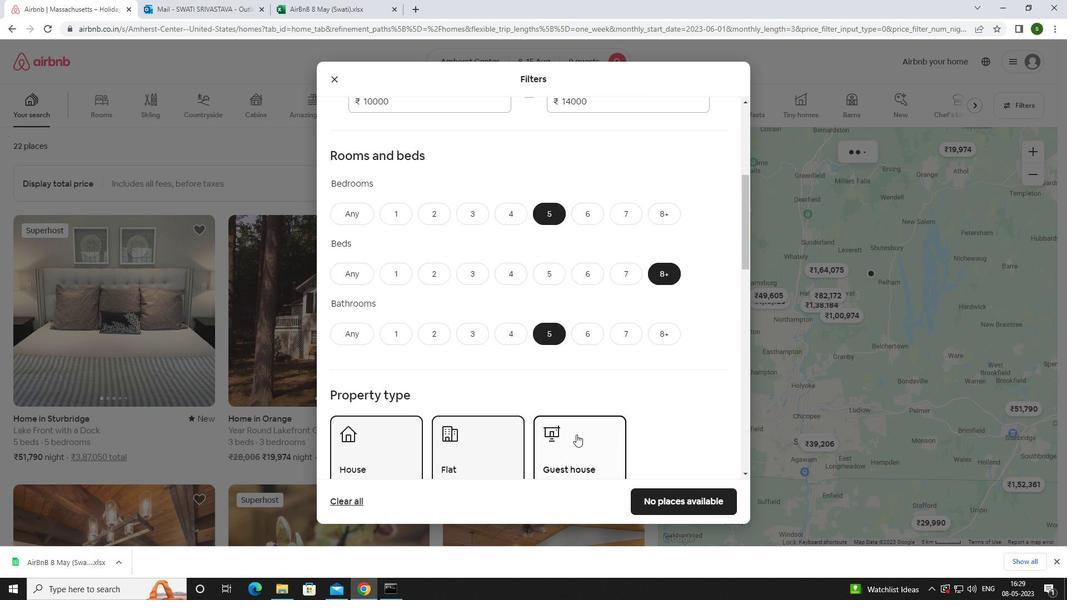 
Action: Mouse scrolled (576, 433) with delta (0, 0)
Screenshot: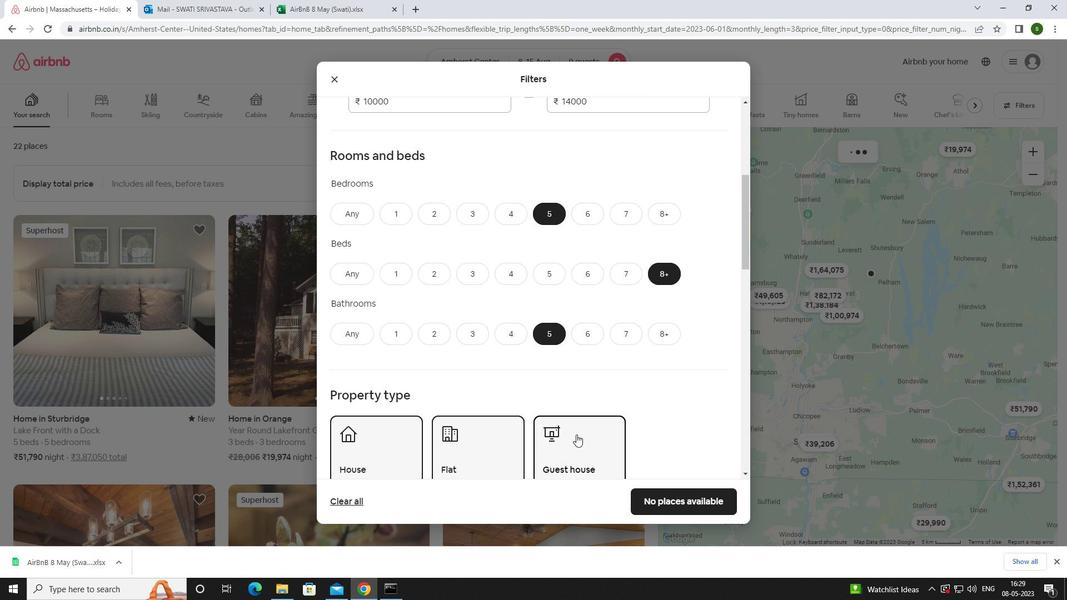 
Action: Mouse scrolled (576, 433) with delta (0, 0)
Screenshot: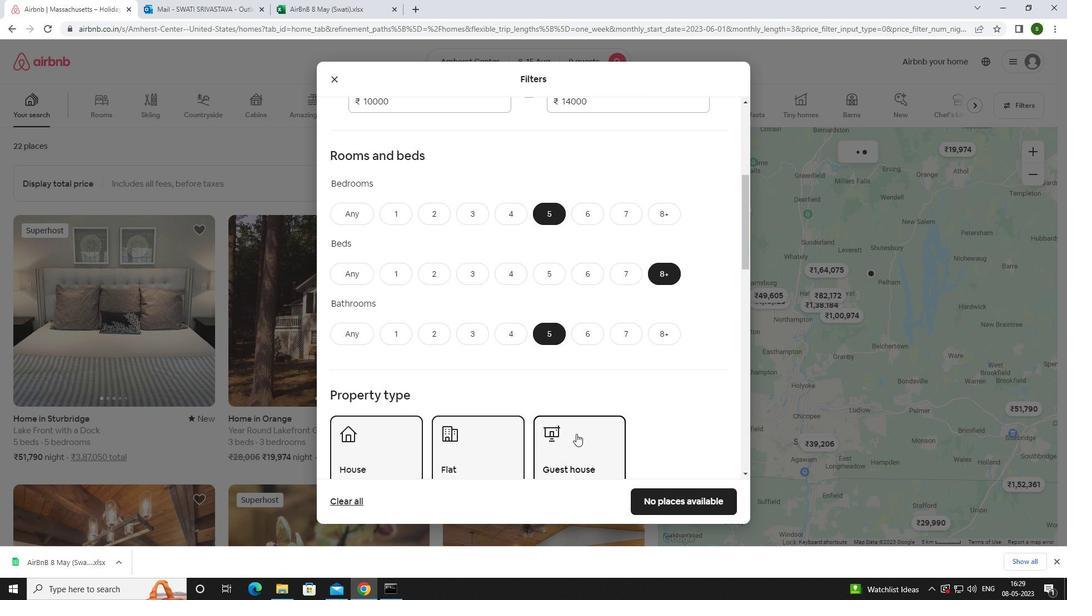 
Action: Mouse scrolled (576, 433) with delta (0, 0)
Screenshot: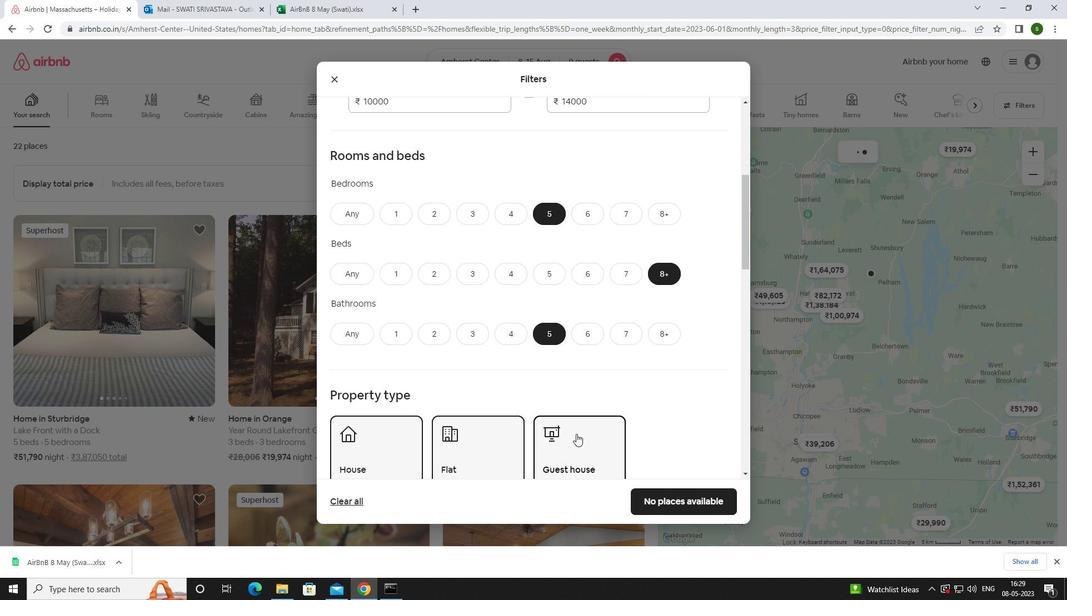 
Action: Mouse scrolled (576, 433) with delta (0, 0)
Screenshot: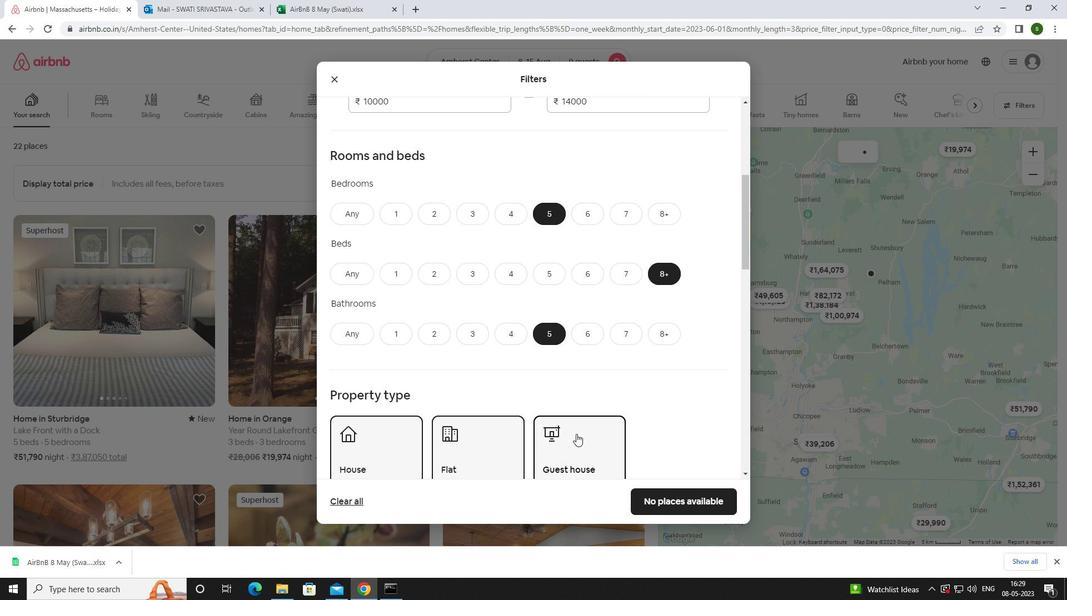 
Action: Mouse moved to (342, 362)
Screenshot: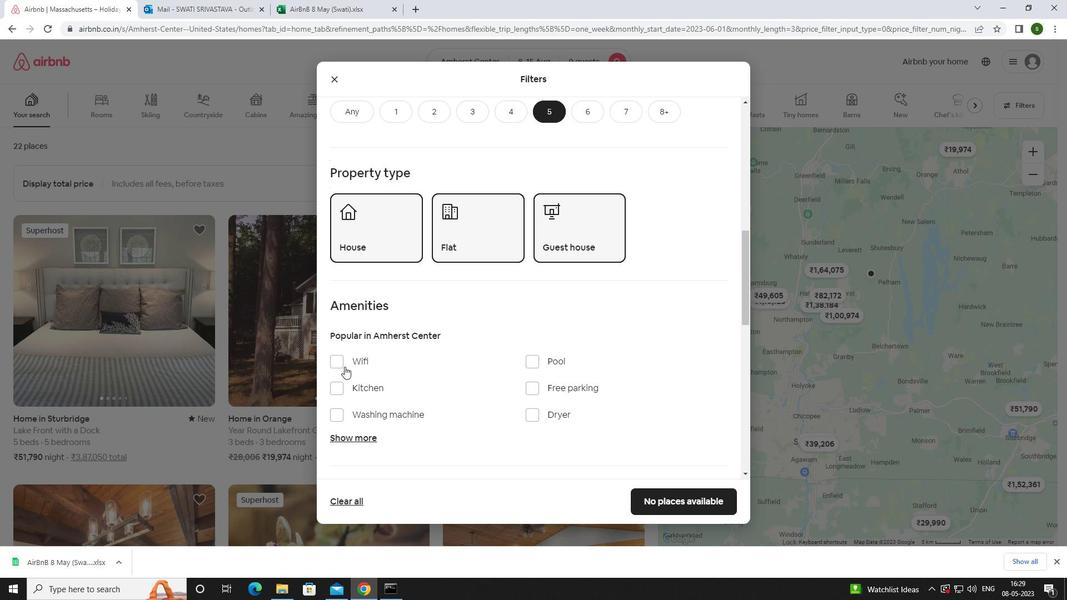 
Action: Mouse pressed left at (342, 362)
Screenshot: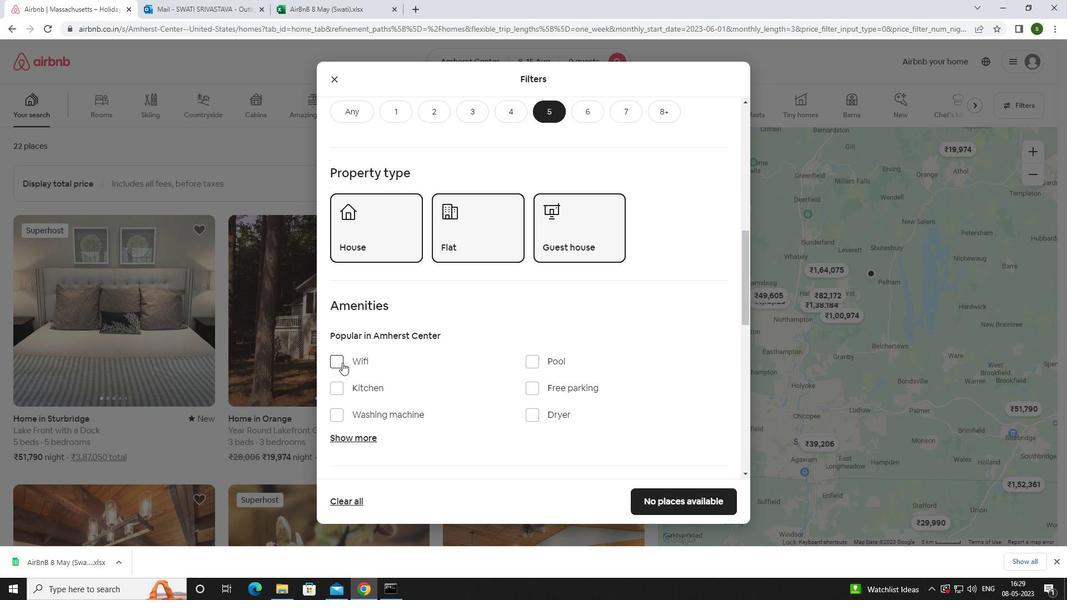 
Action: Mouse moved to (530, 389)
Screenshot: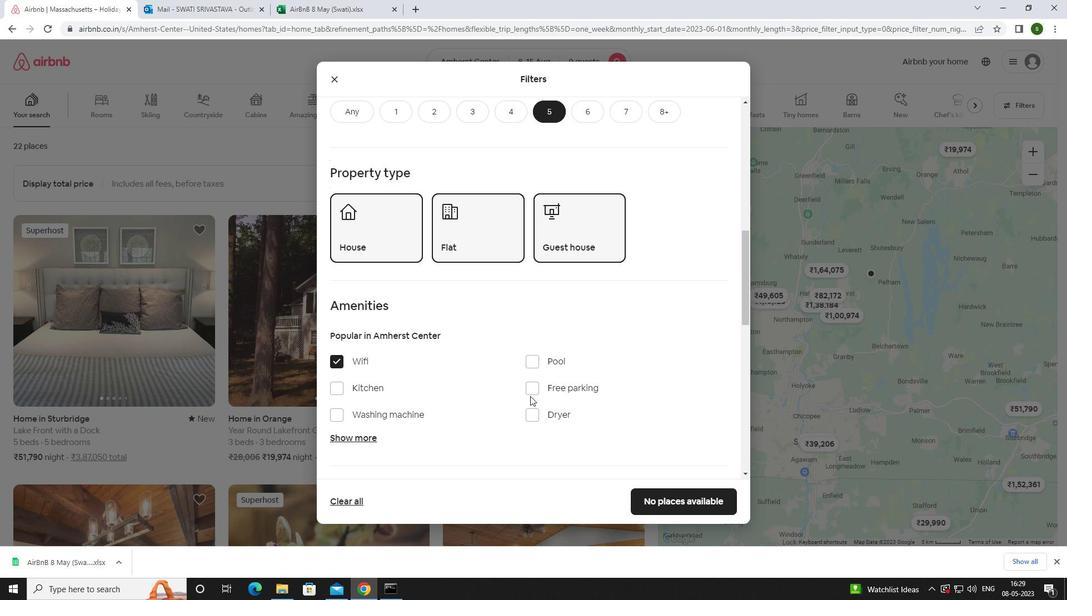 
Action: Mouse pressed left at (530, 389)
Screenshot: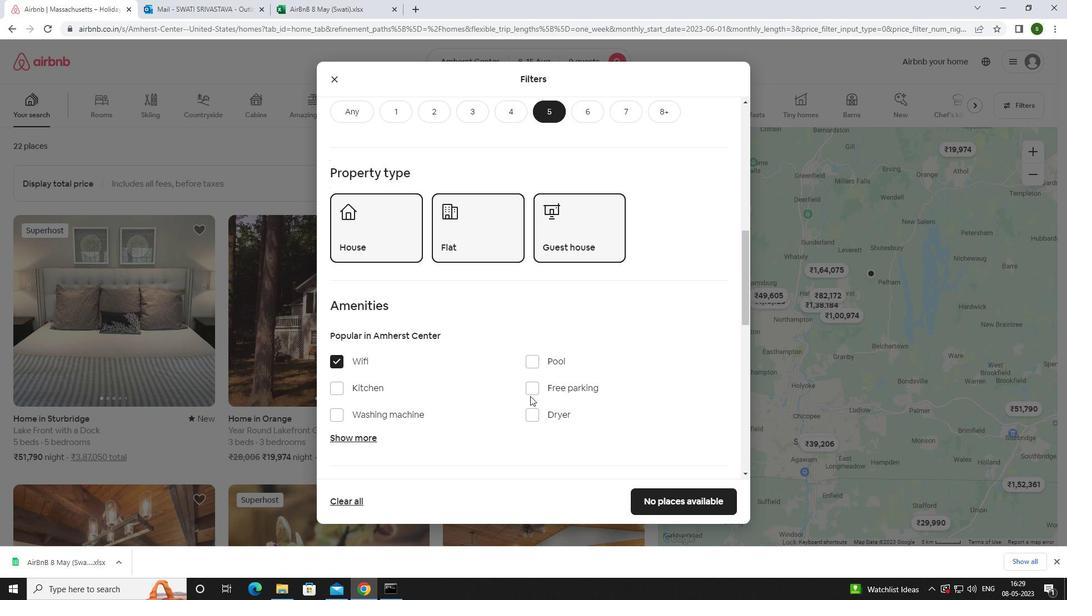
Action: Mouse moved to (355, 439)
Screenshot: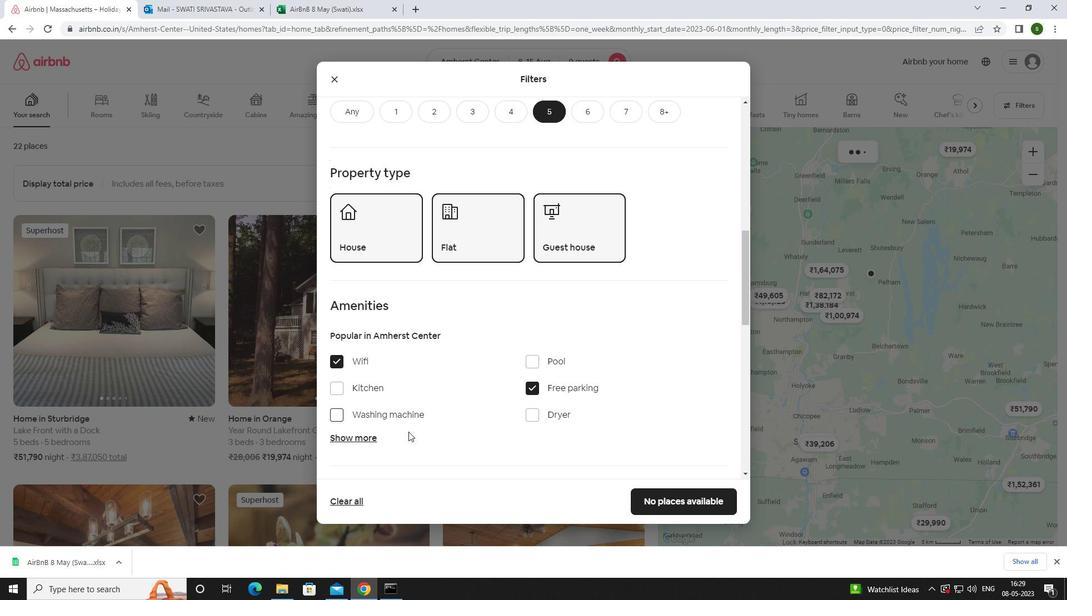 
Action: Mouse pressed left at (355, 439)
Screenshot: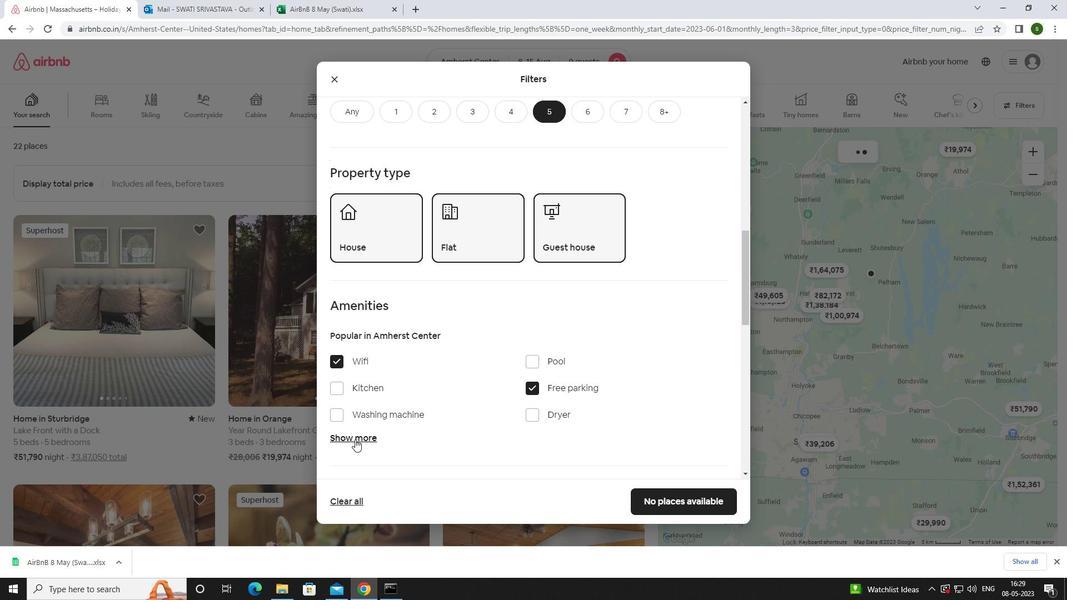 
Action: Mouse moved to (416, 396)
Screenshot: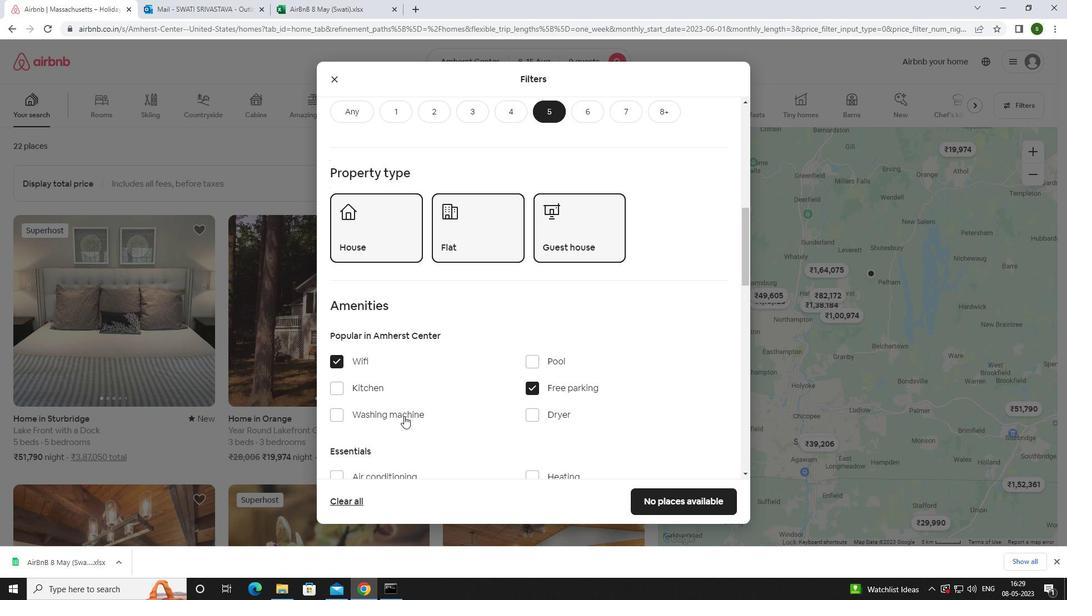 
Action: Mouse scrolled (416, 395) with delta (0, 0)
Screenshot: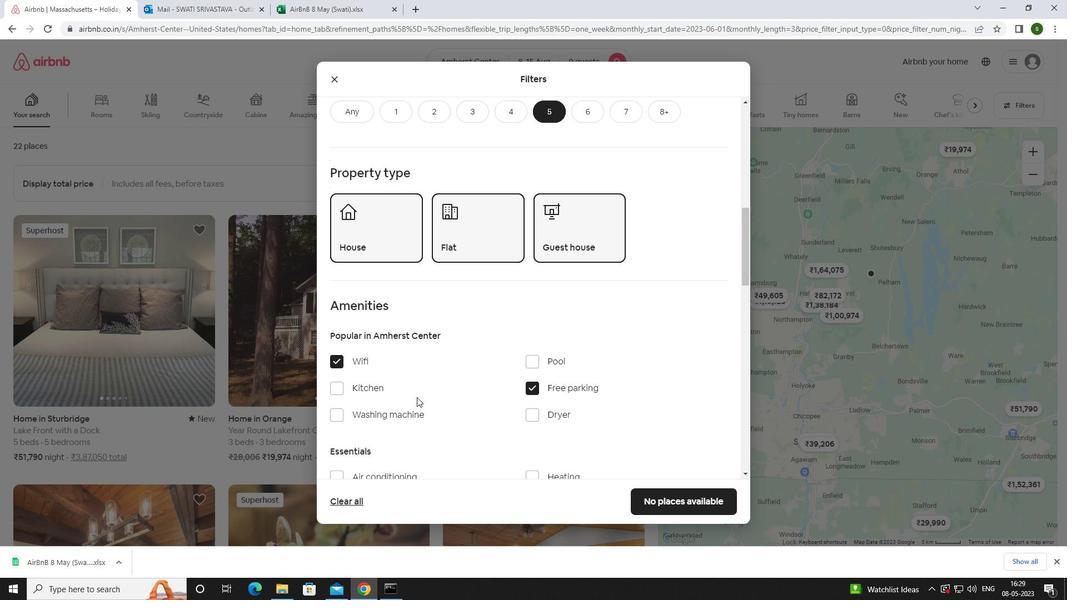 
Action: Mouse scrolled (416, 395) with delta (0, 0)
Screenshot: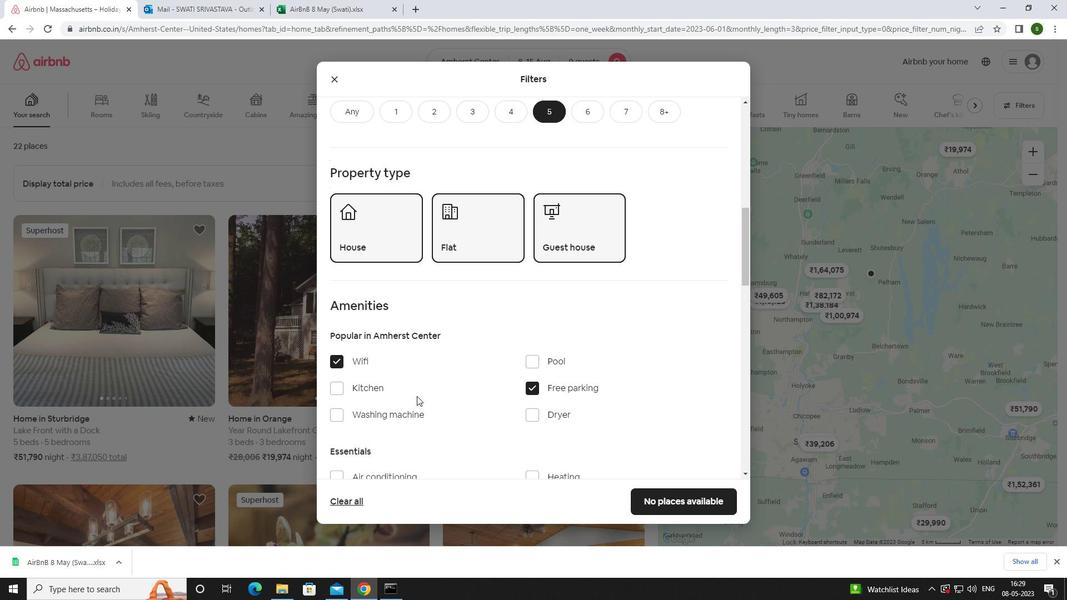 
Action: Mouse scrolled (416, 395) with delta (0, 0)
Screenshot: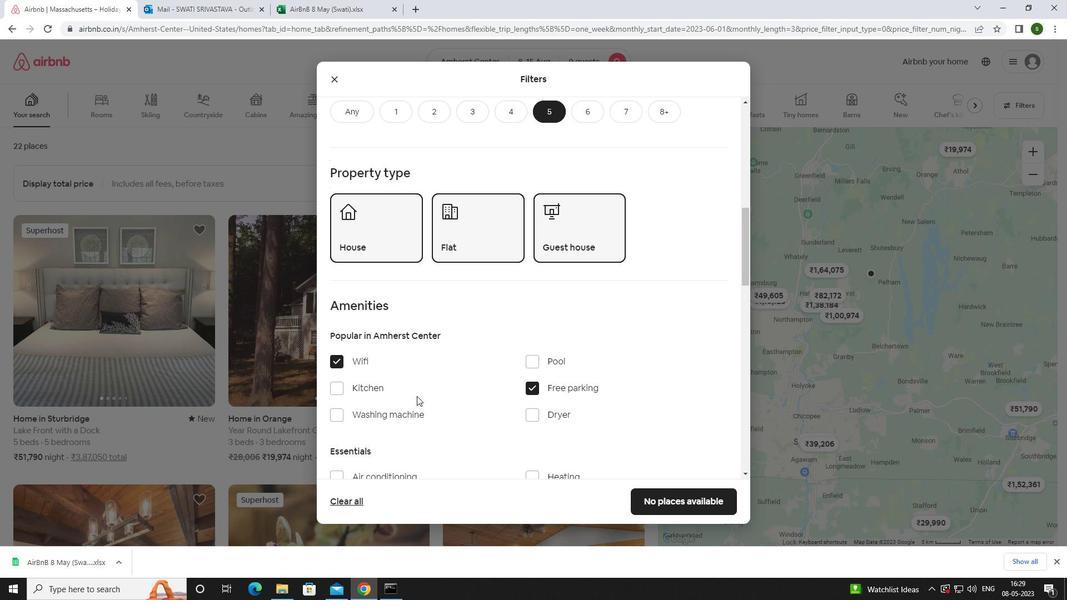 
Action: Mouse moved to (532, 332)
Screenshot: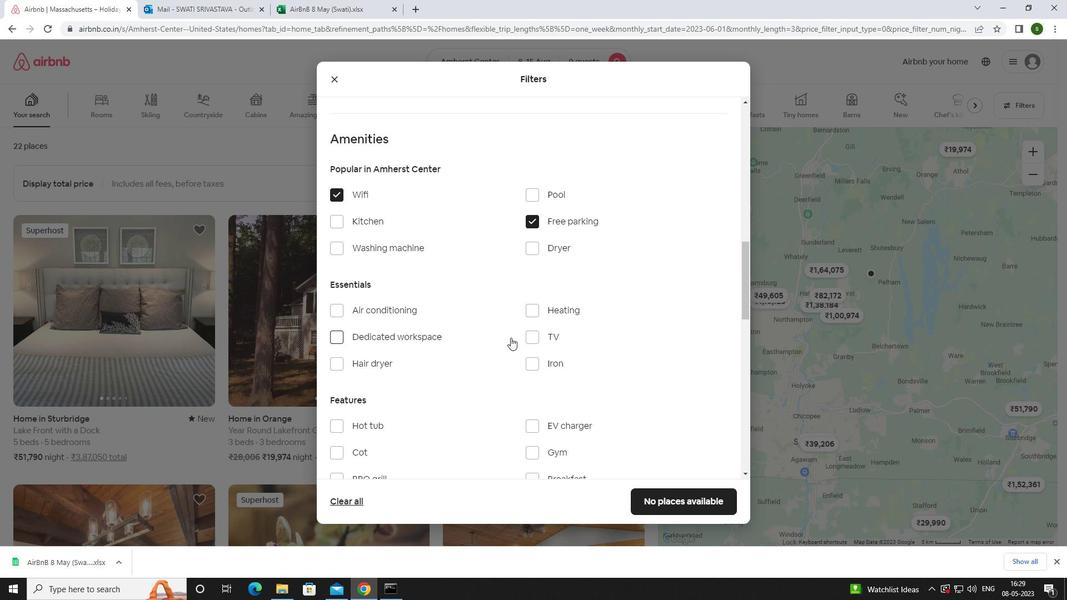 
Action: Mouse pressed left at (532, 332)
Screenshot: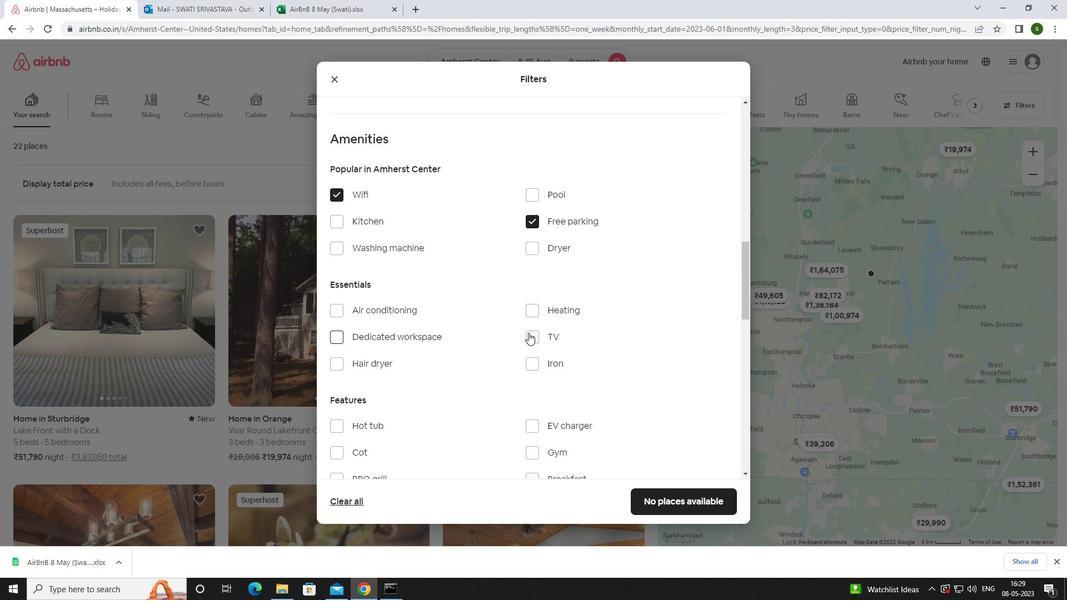 
Action: Mouse moved to (478, 335)
Screenshot: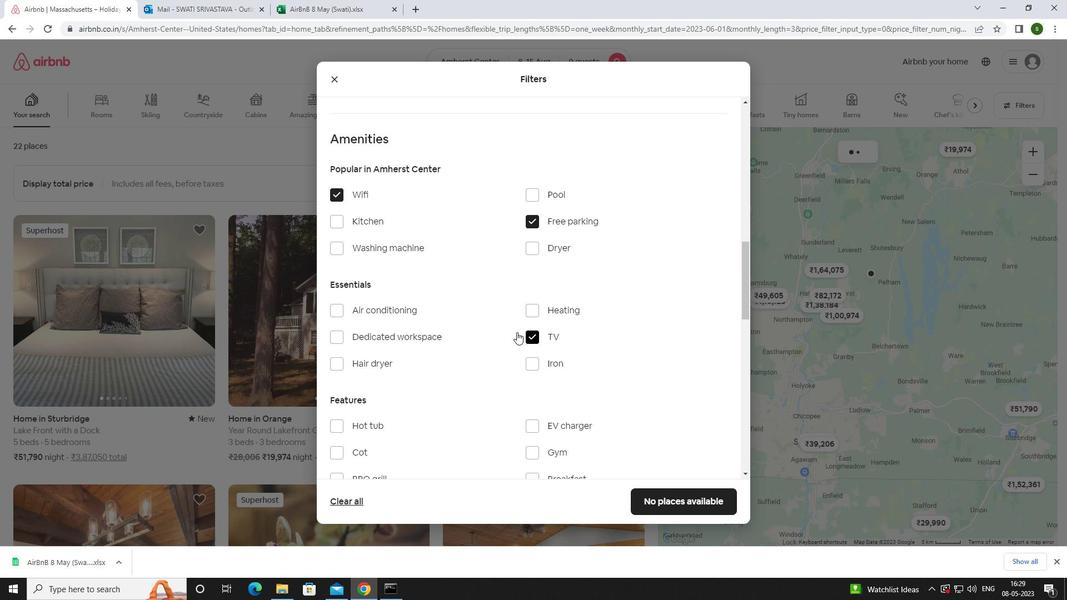 
Action: Mouse scrolled (478, 335) with delta (0, 0)
Screenshot: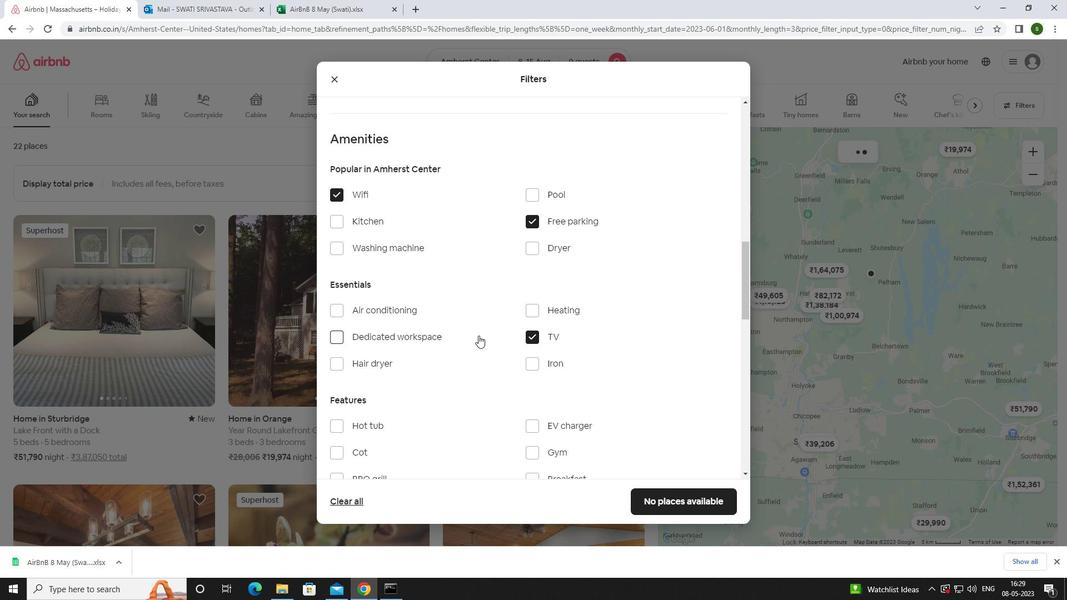 
Action: Mouse scrolled (478, 335) with delta (0, 0)
Screenshot: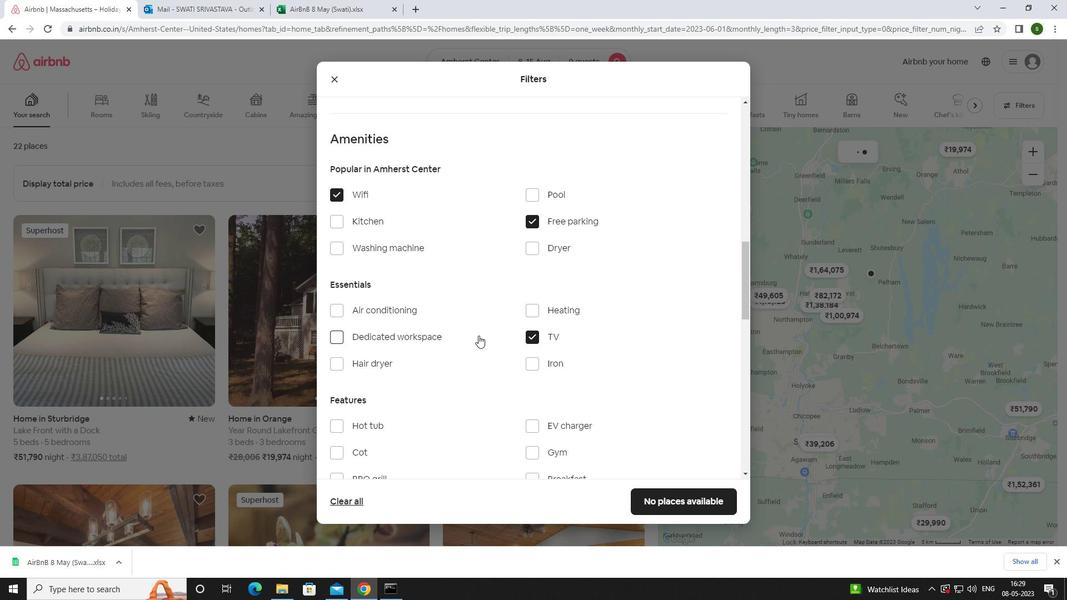 
Action: Mouse scrolled (478, 335) with delta (0, 0)
Screenshot: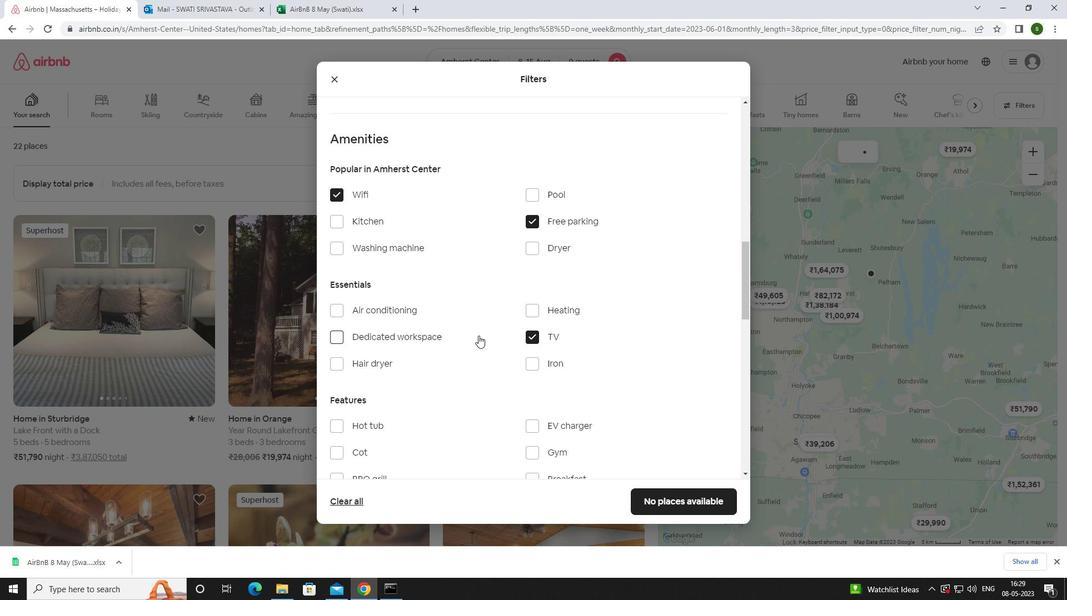 
Action: Mouse moved to (526, 287)
Screenshot: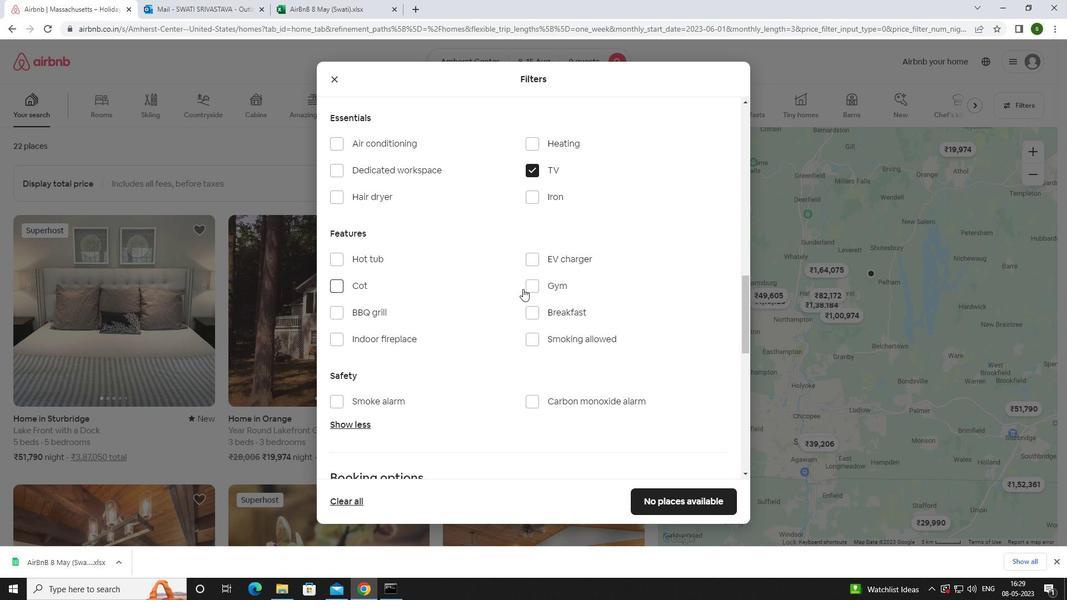
Action: Mouse pressed left at (526, 287)
Screenshot: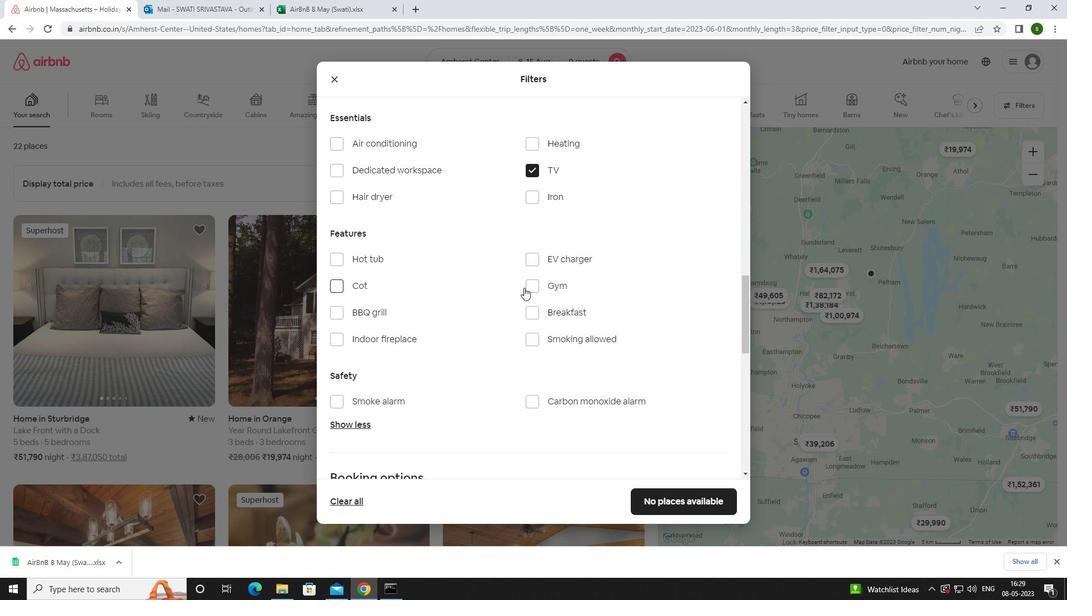
Action: Mouse moved to (533, 306)
Screenshot: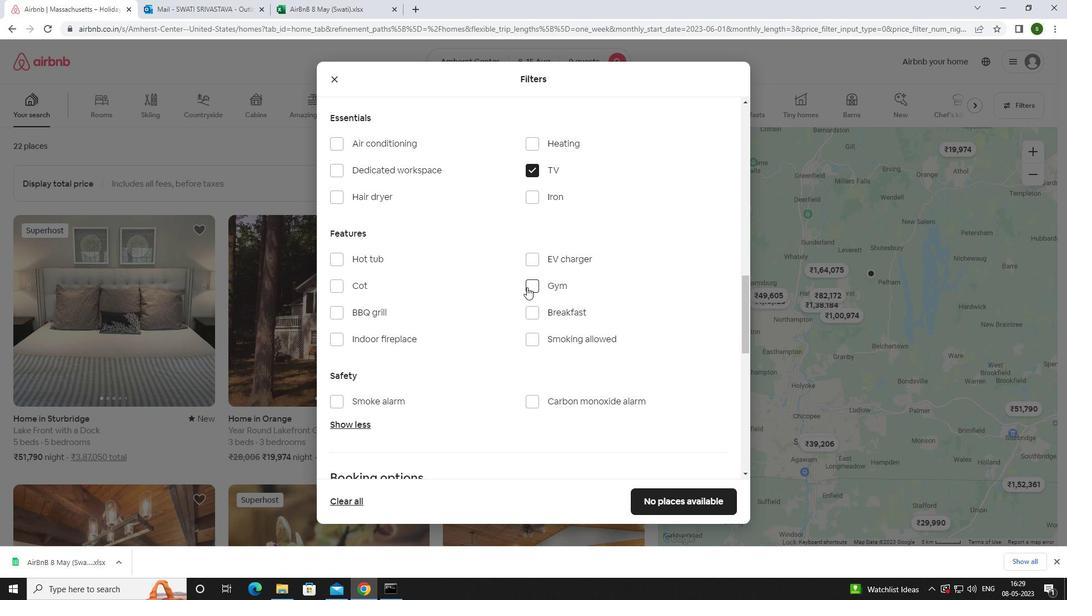 
Action: Mouse pressed left at (533, 306)
Screenshot: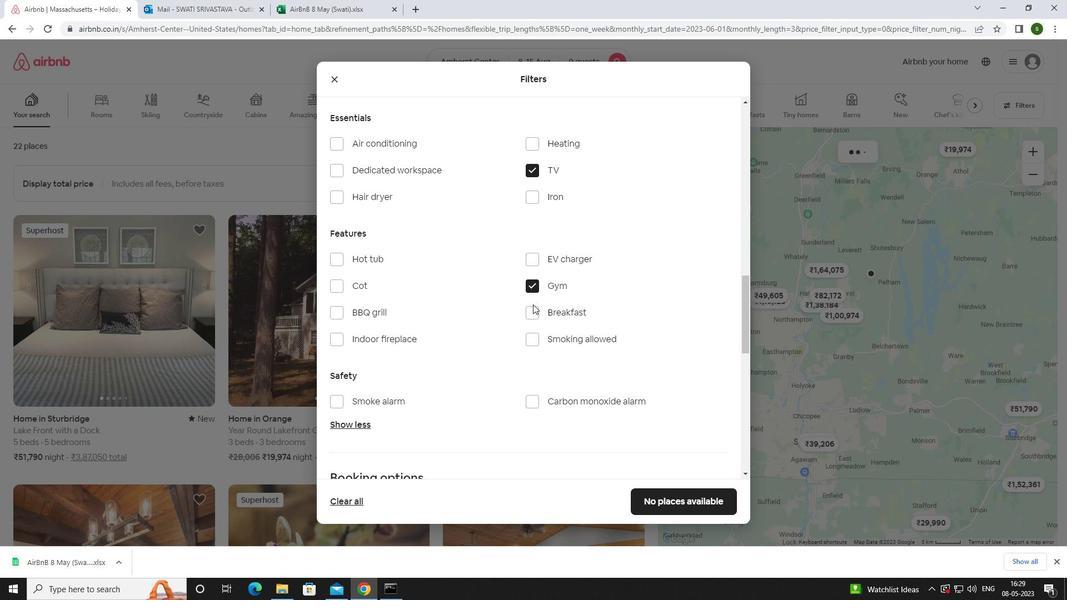
Action: Mouse moved to (508, 317)
Screenshot: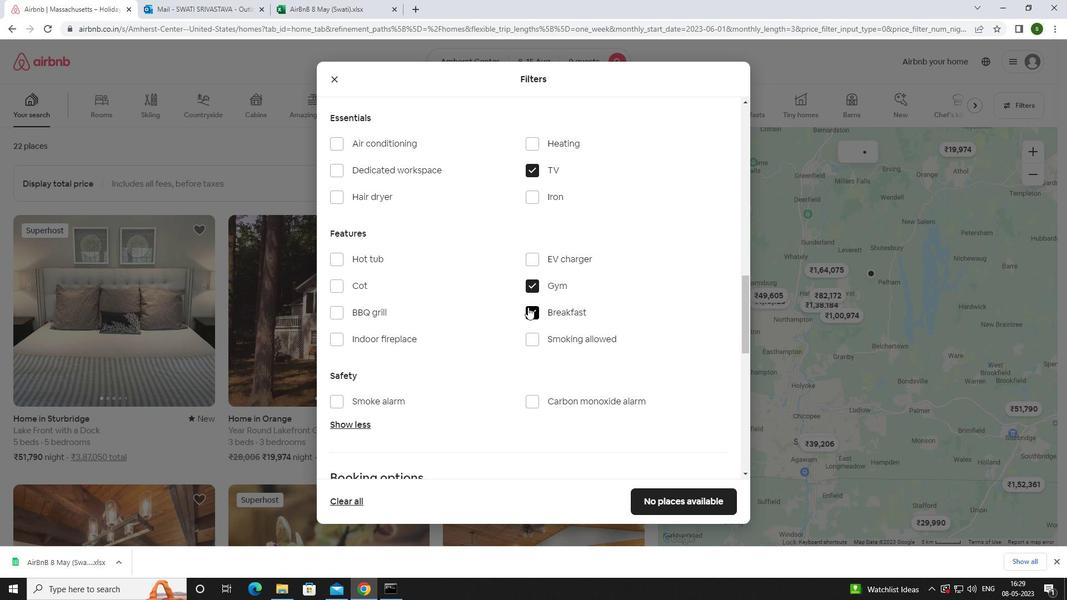 
Action: Mouse scrolled (508, 317) with delta (0, 0)
Screenshot: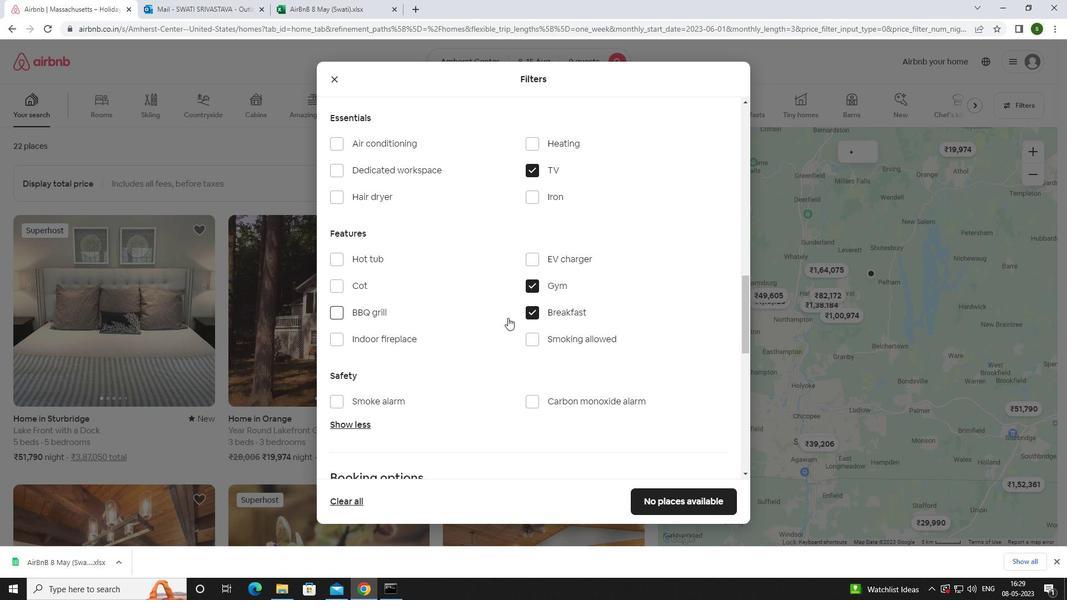 
Action: Mouse scrolled (508, 317) with delta (0, 0)
Screenshot: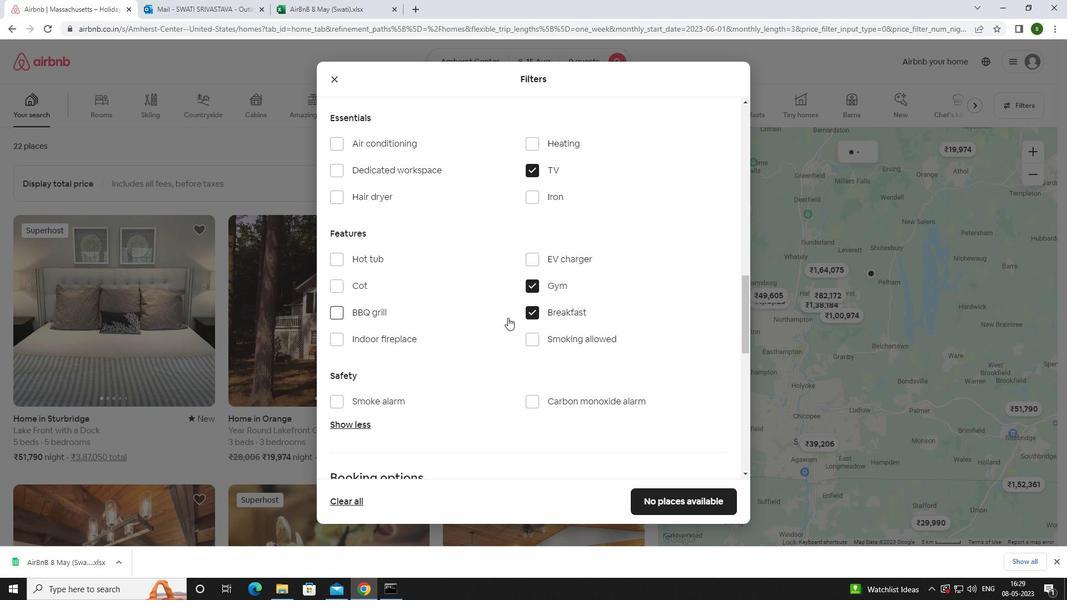 
Action: Mouse scrolled (508, 317) with delta (0, 0)
Screenshot: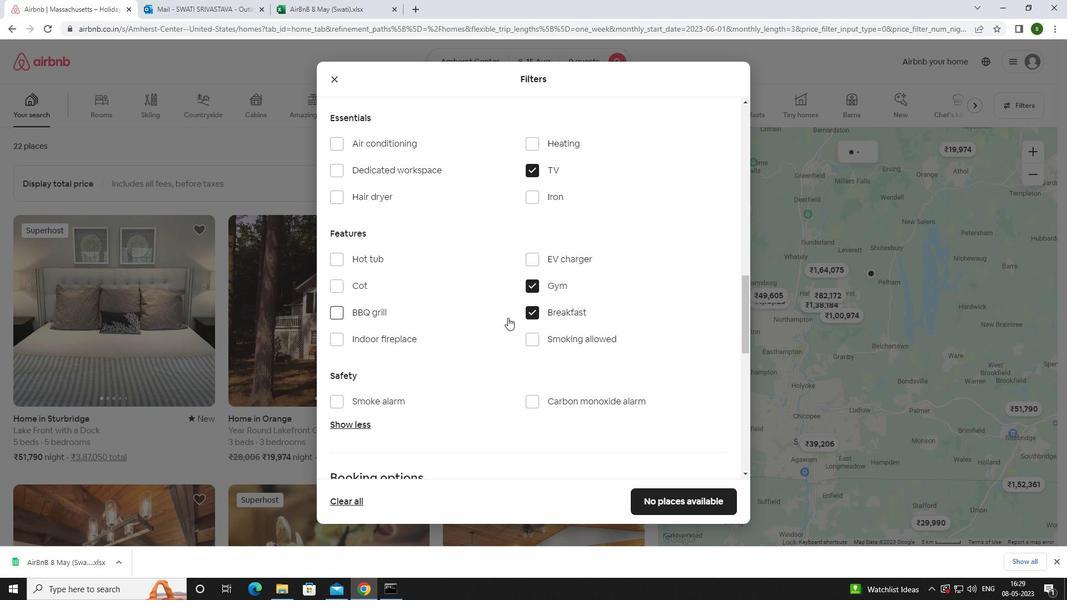 
Action: Mouse scrolled (508, 317) with delta (0, 0)
Screenshot: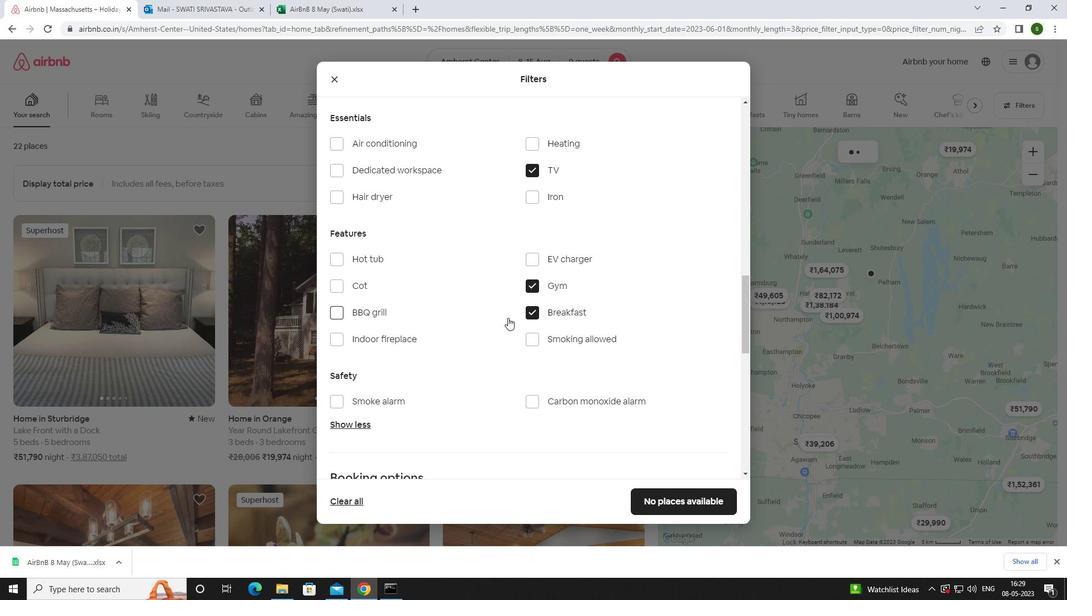 
Action: Mouse moved to (508, 318)
Screenshot: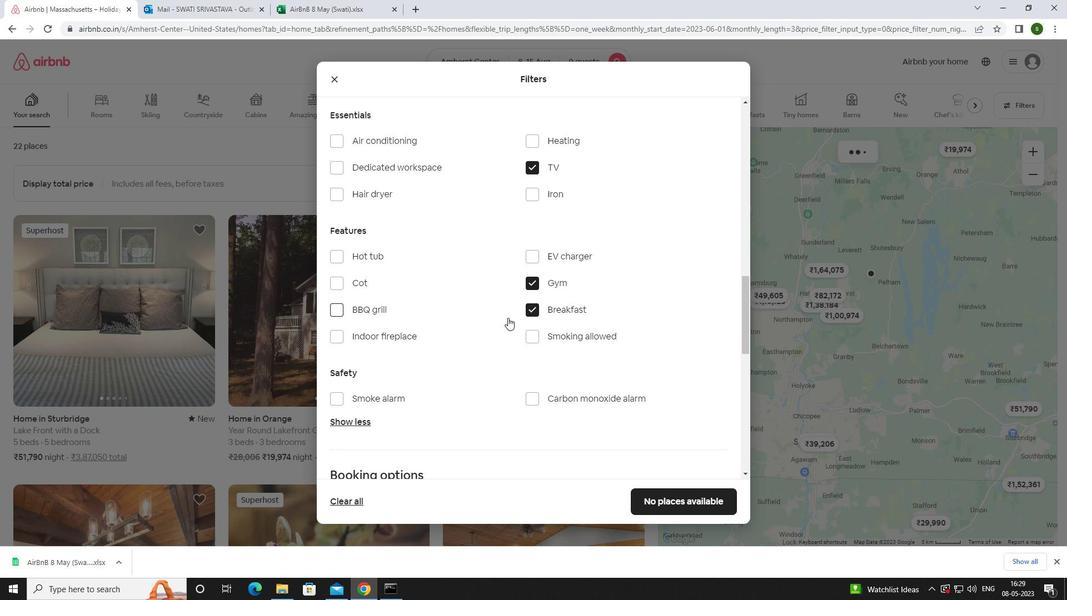
Action: Mouse scrolled (508, 317) with delta (0, 0)
Screenshot: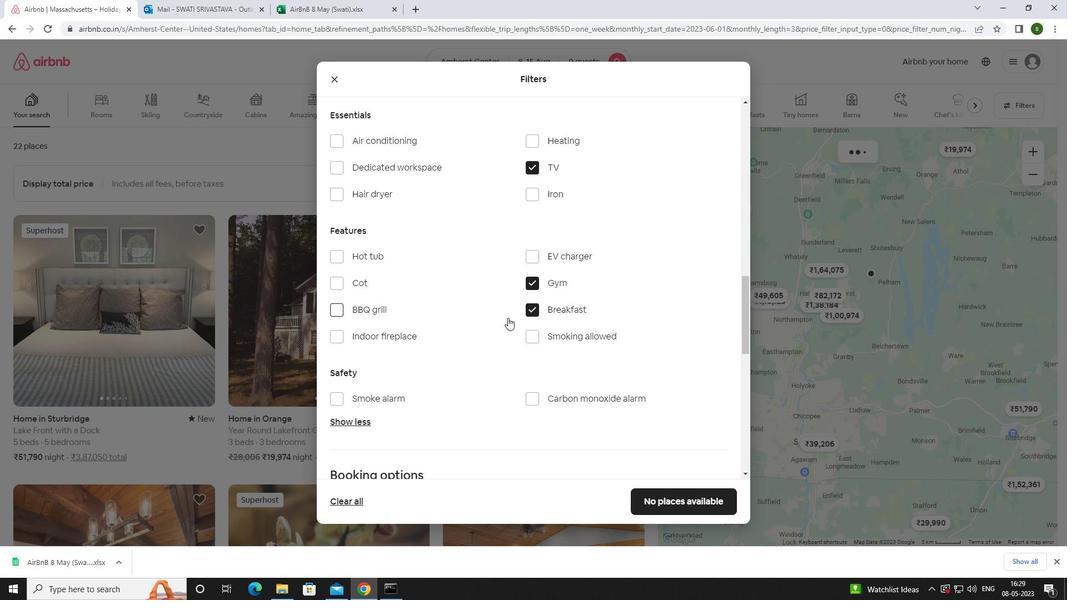 
Action: Mouse moved to (697, 275)
Screenshot: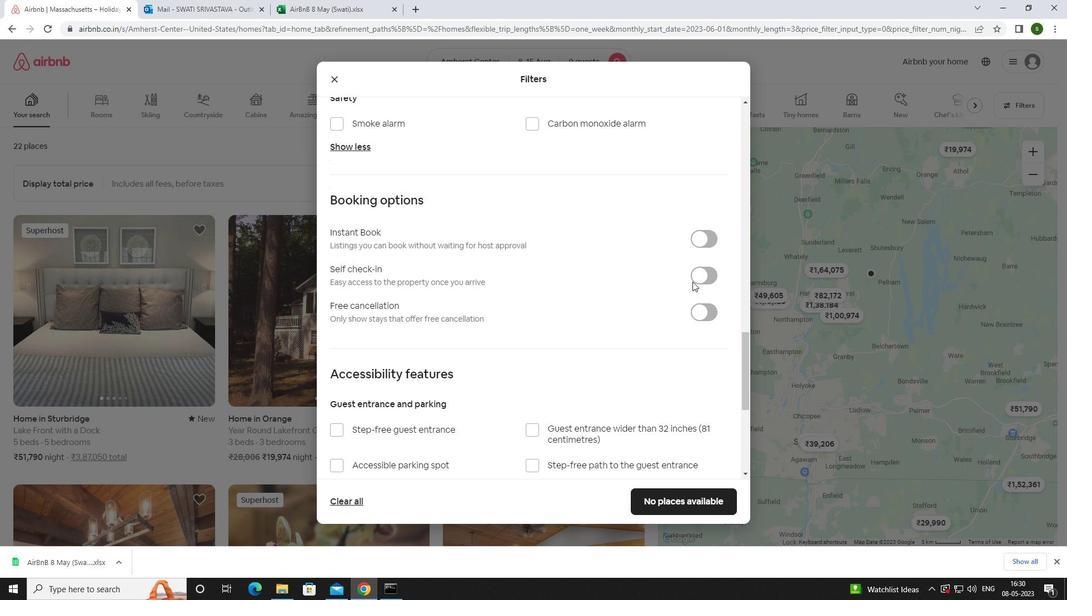 
Action: Mouse pressed left at (697, 275)
Screenshot: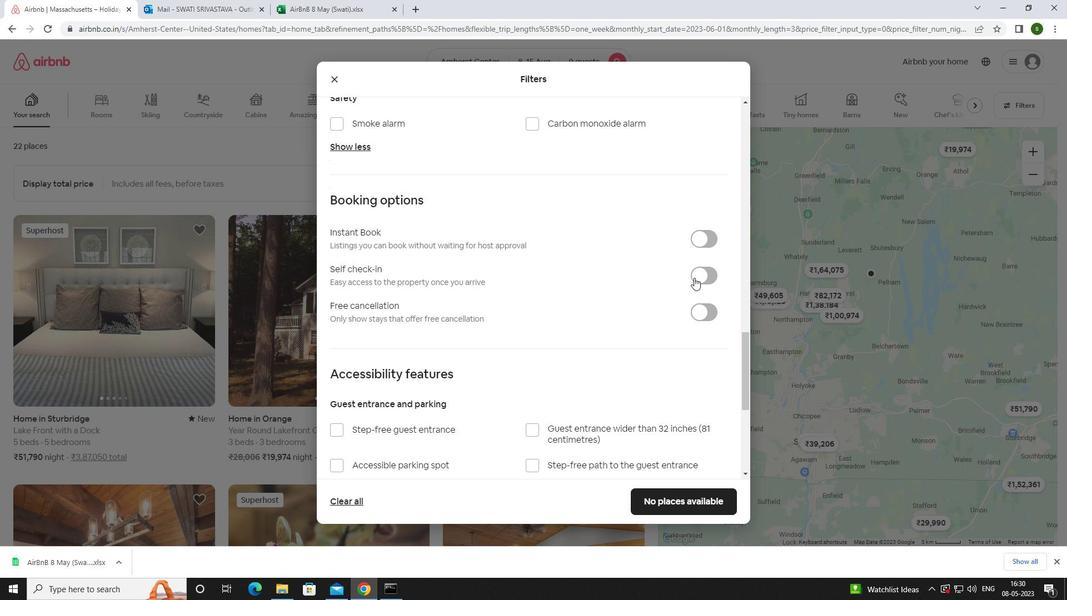 
Action: Mouse moved to (554, 320)
Screenshot: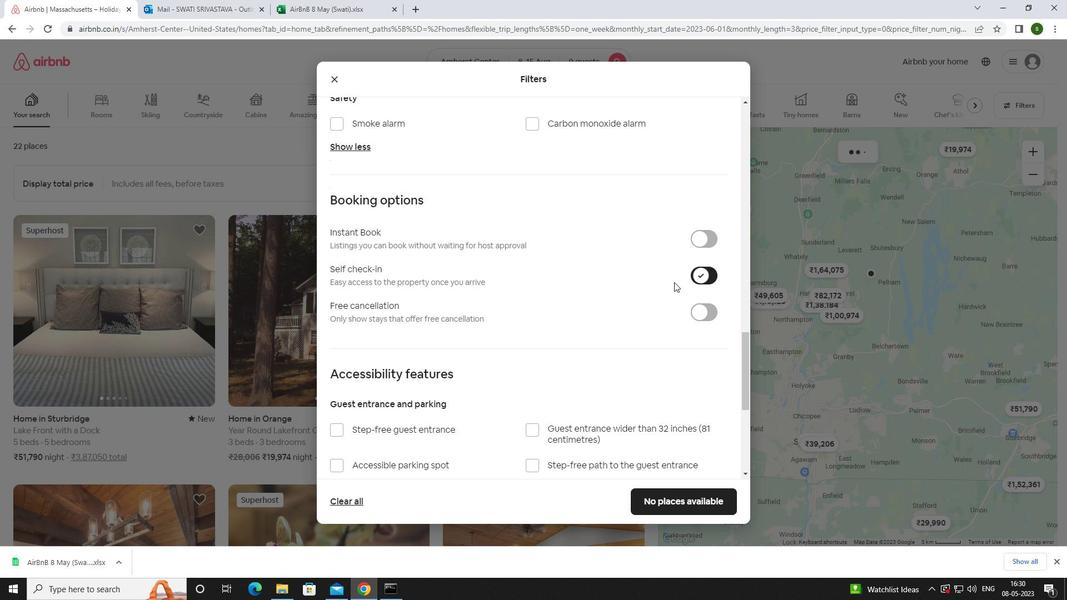 
Action: Mouse scrolled (554, 320) with delta (0, 0)
Screenshot: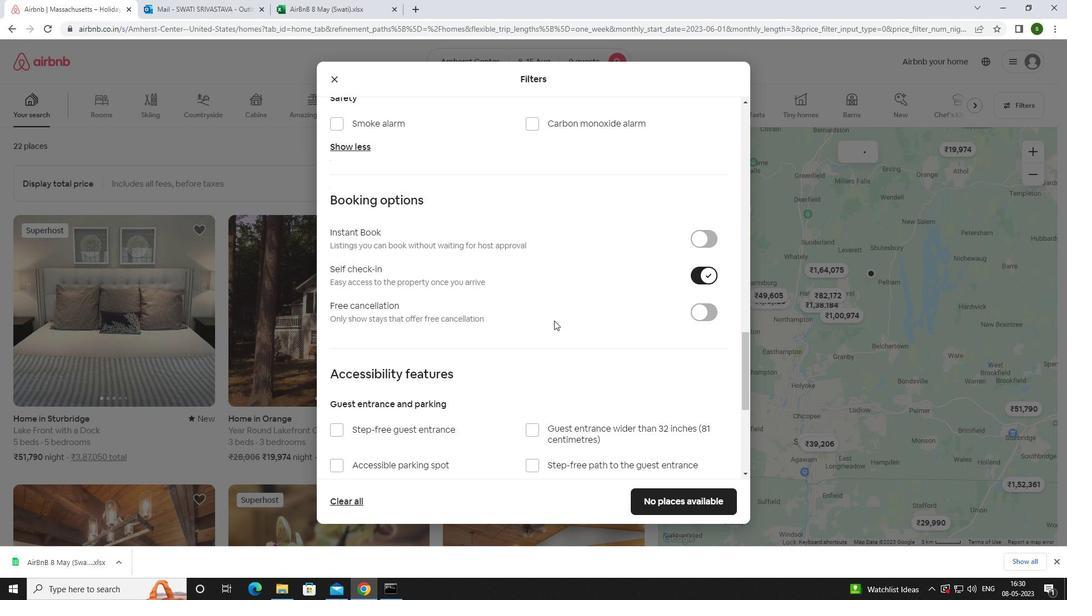 
Action: Mouse scrolled (554, 320) with delta (0, 0)
Screenshot: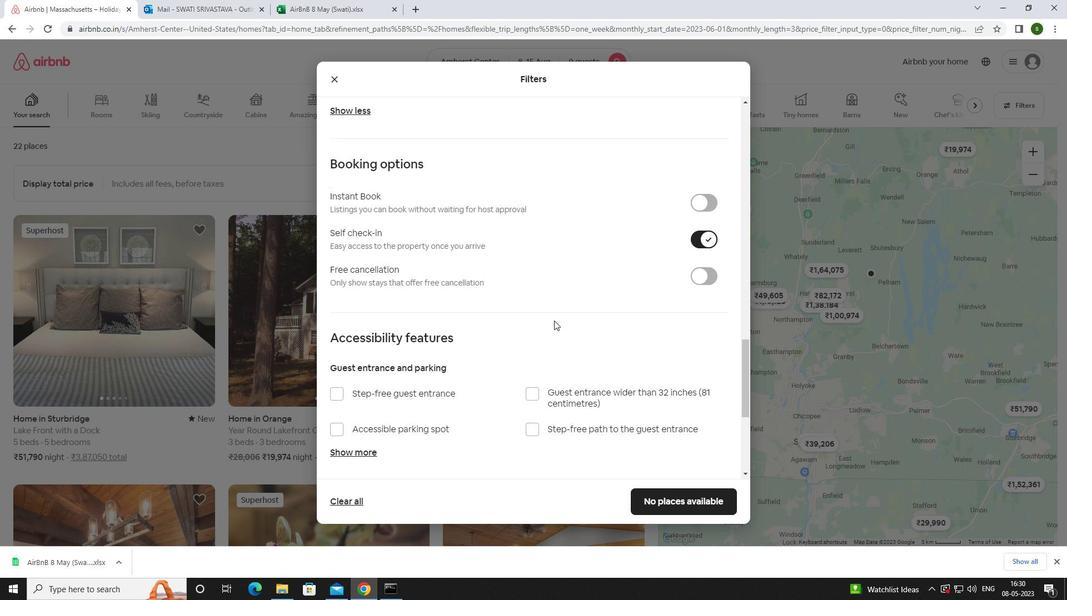 
Action: Mouse scrolled (554, 320) with delta (0, 0)
Screenshot: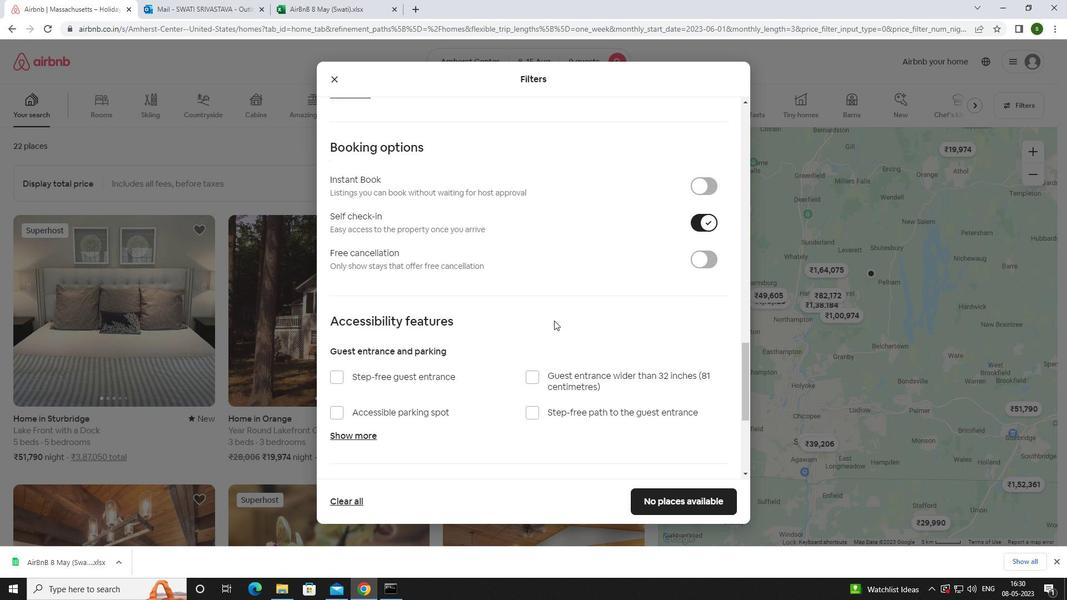 
Action: Mouse scrolled (554, 320) with delta (0, 0)
Screenshot: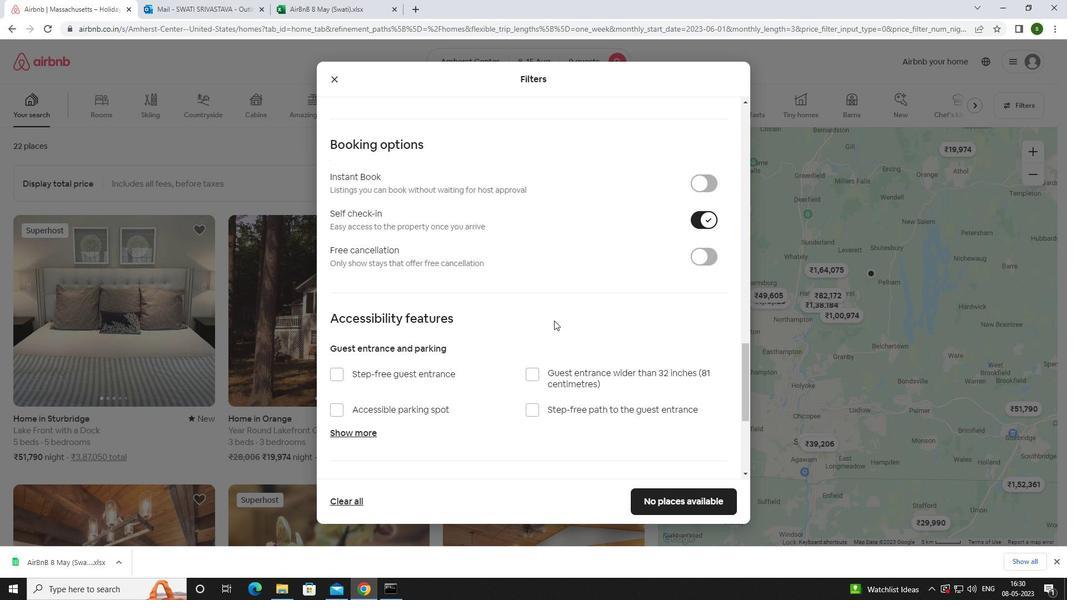 
Action: Mouse scrolled (554, 320) with delta (0, 0)
Screenshot: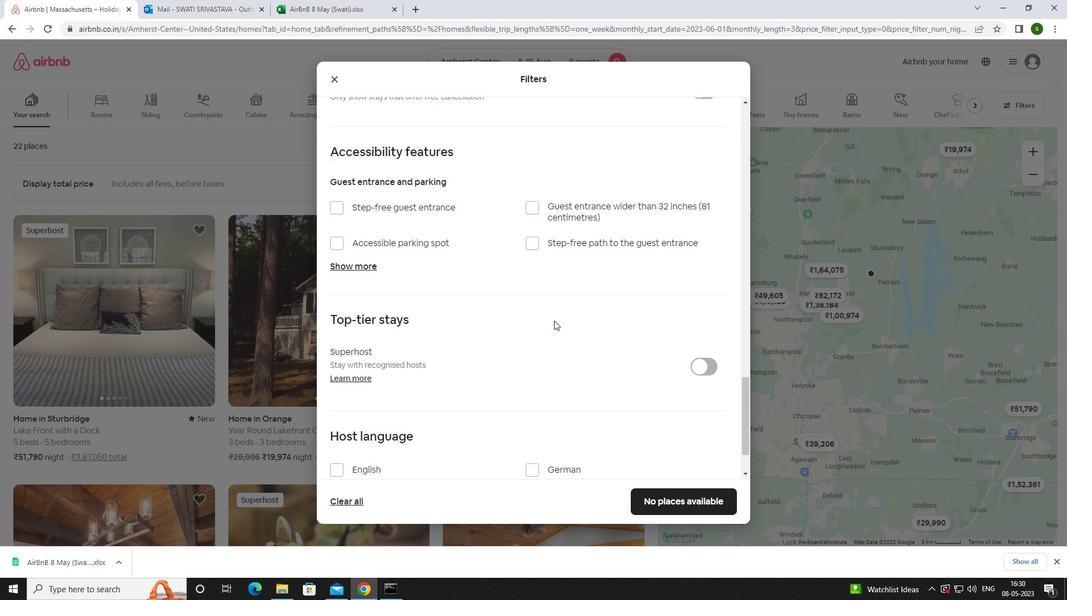 
Action: Mouse scrolled (554, 320) with delta (0, 0)
Screenshot: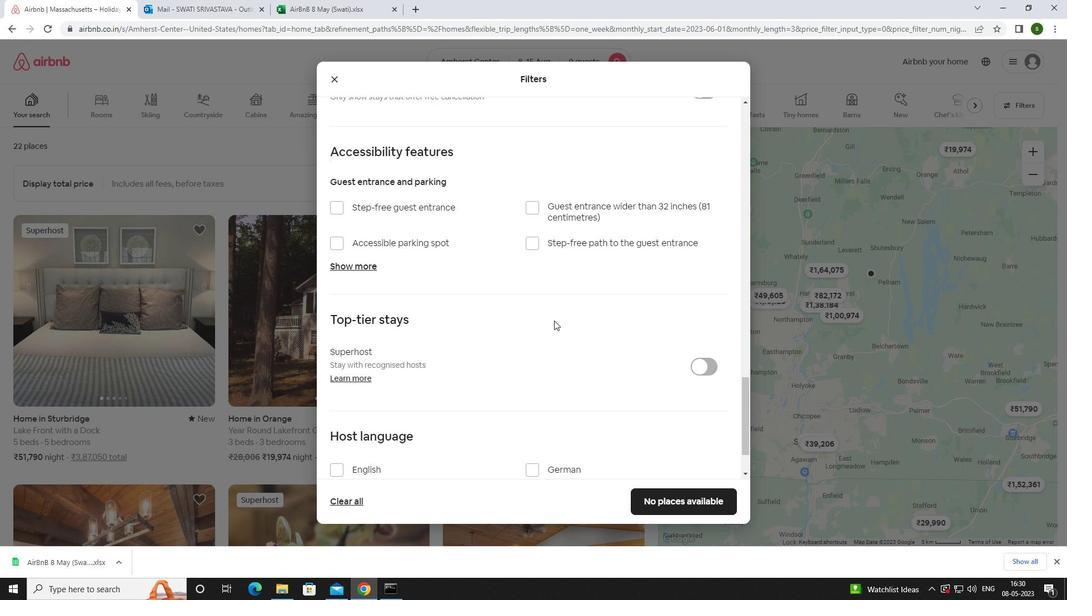 
Action: Mouse scrolled (554, 320) with delta (0, 0)
Screenshot: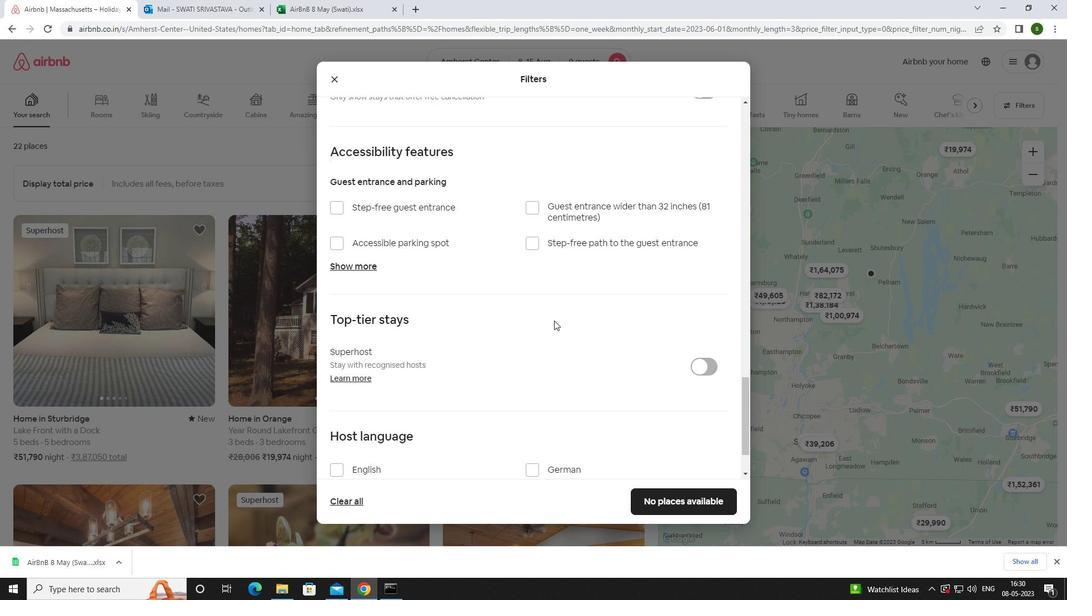 
Action: Mouse moved to (372, 402)
Screenshot: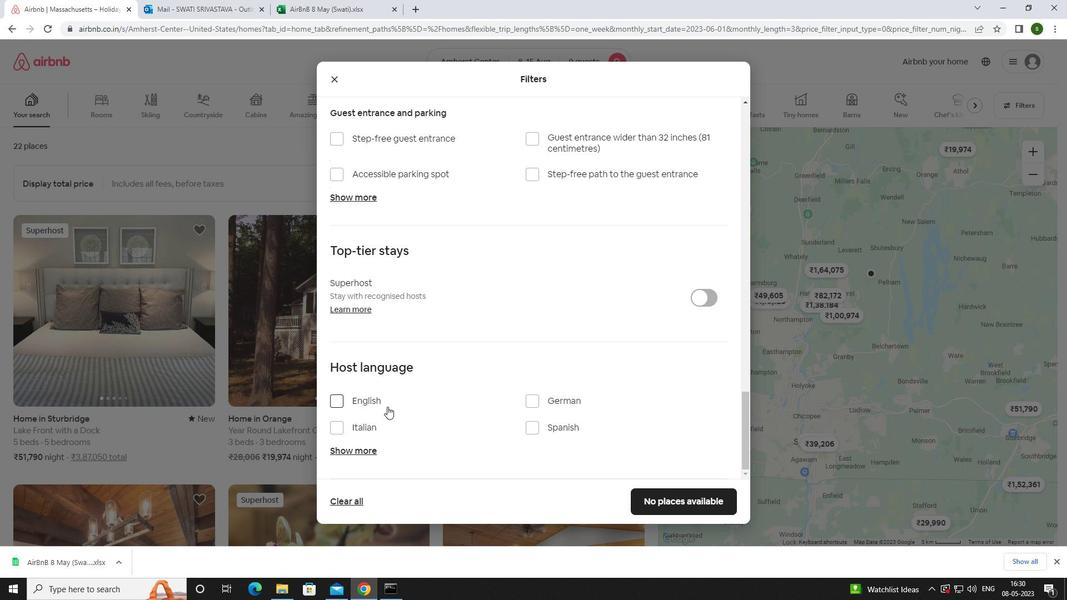 
Action: Mouse pressed left at (372, 402)
Screenshot: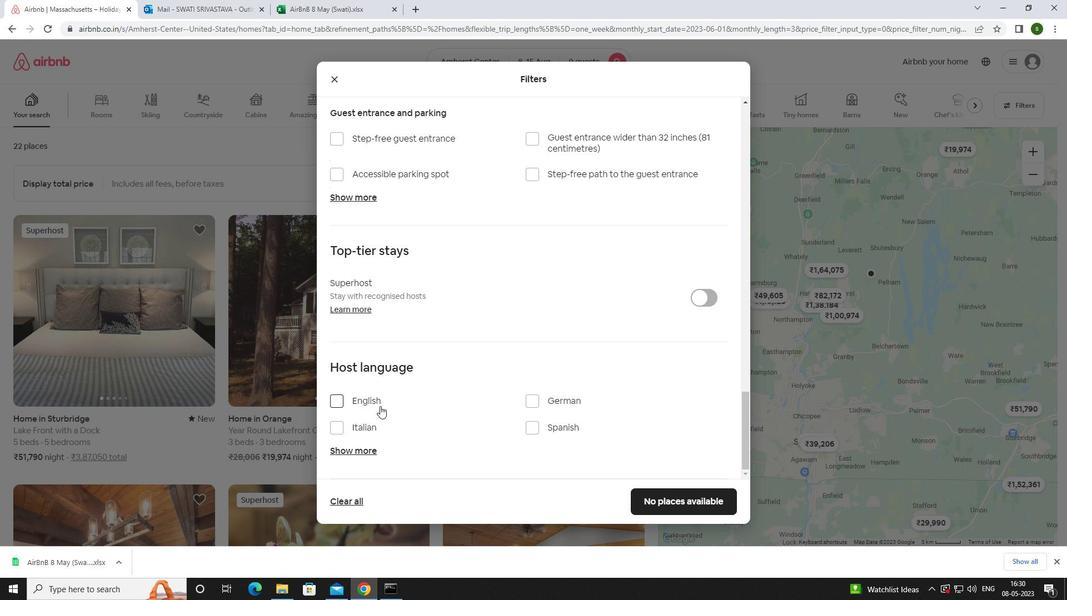 
Action: Mouse moved to (645, 498)
Screenshot: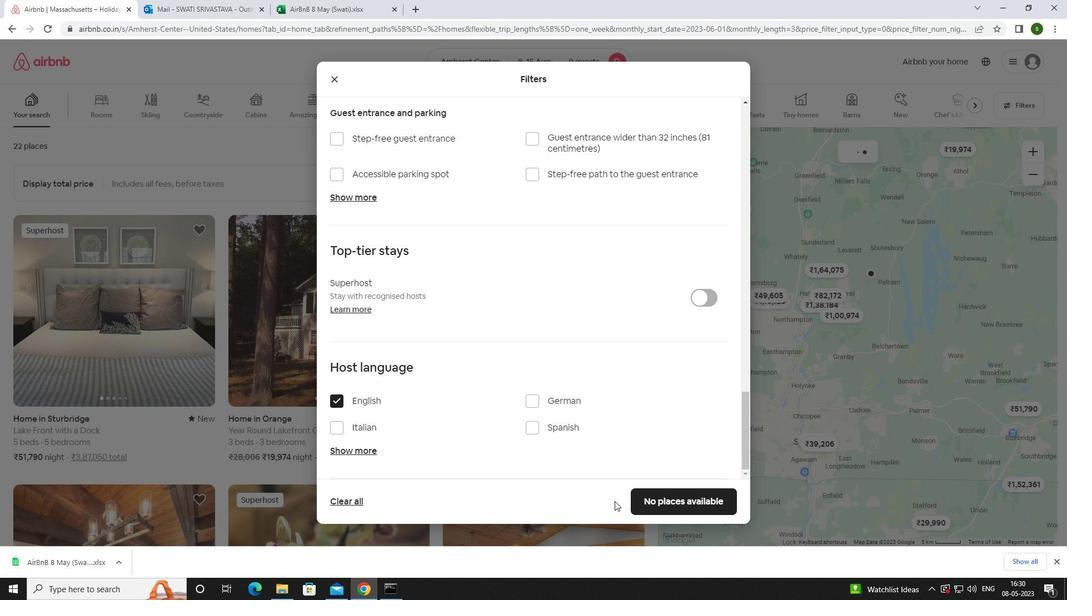 
Action: Mouse pressed left at (645, 498)
Screenshot: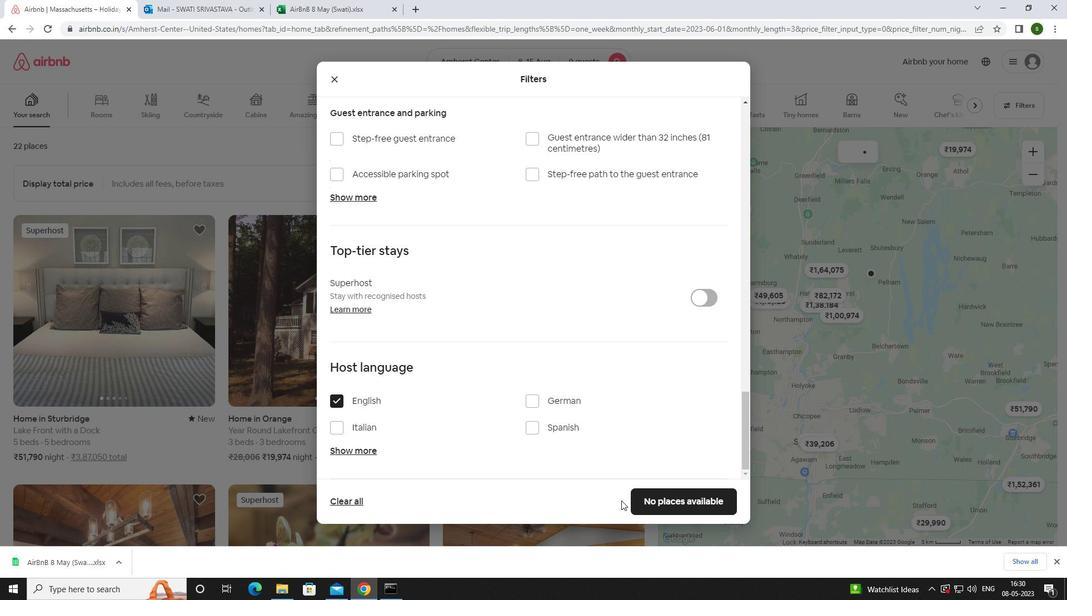 
Action: Mouse moved to (531, 462)
Screenshot: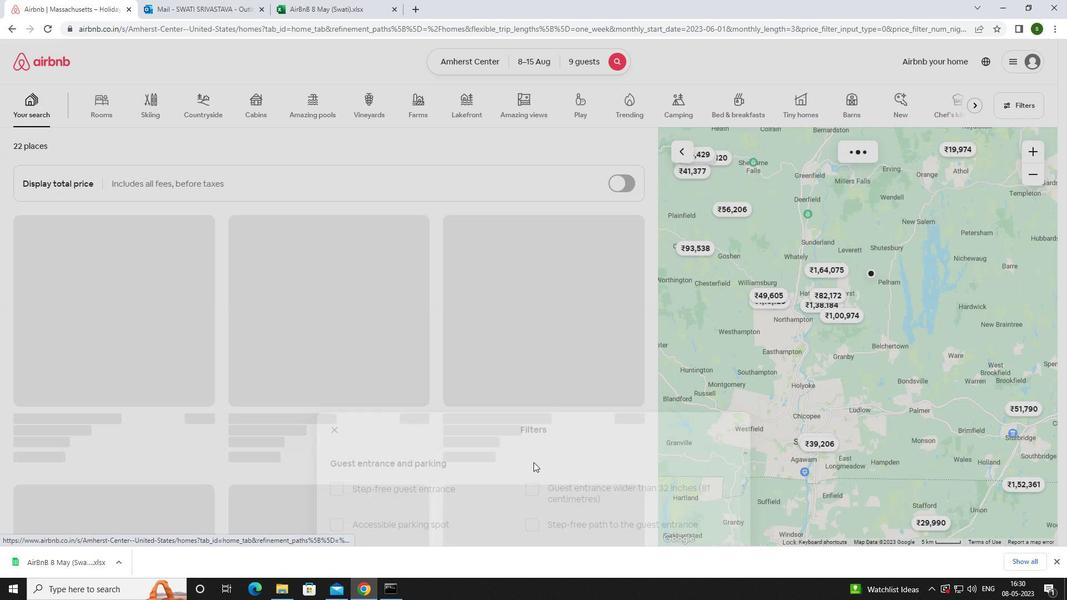 
